 Task: Search for an Airbnb in Buy, Russia, from June 17 to June 21, 2023, for 2 guests, with a price range of ₹7000 to ₹12000, 1 bedroom, 2 beds, 1 bathroom, and self check-in option.
Action: Mouse pressed left at (550, 150)
Screenshot: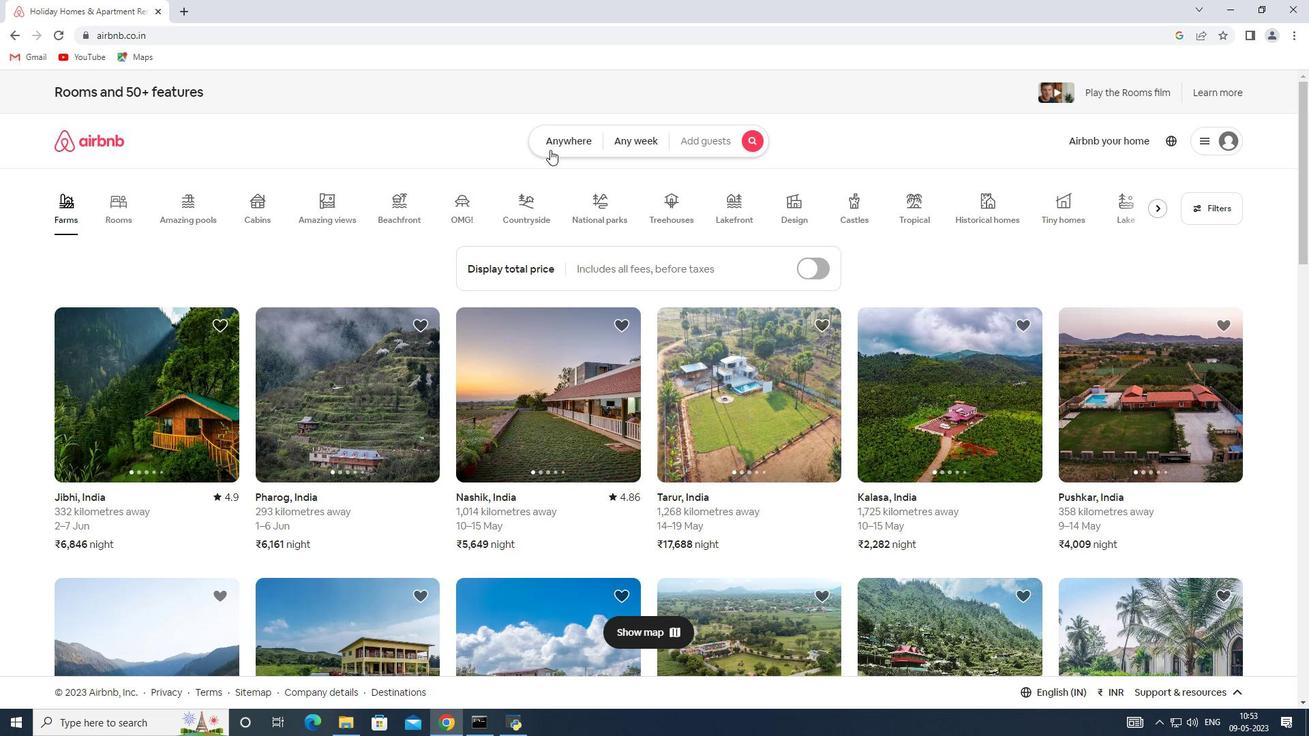 
Action: Mouse moved to (460, 197)
Screenshot: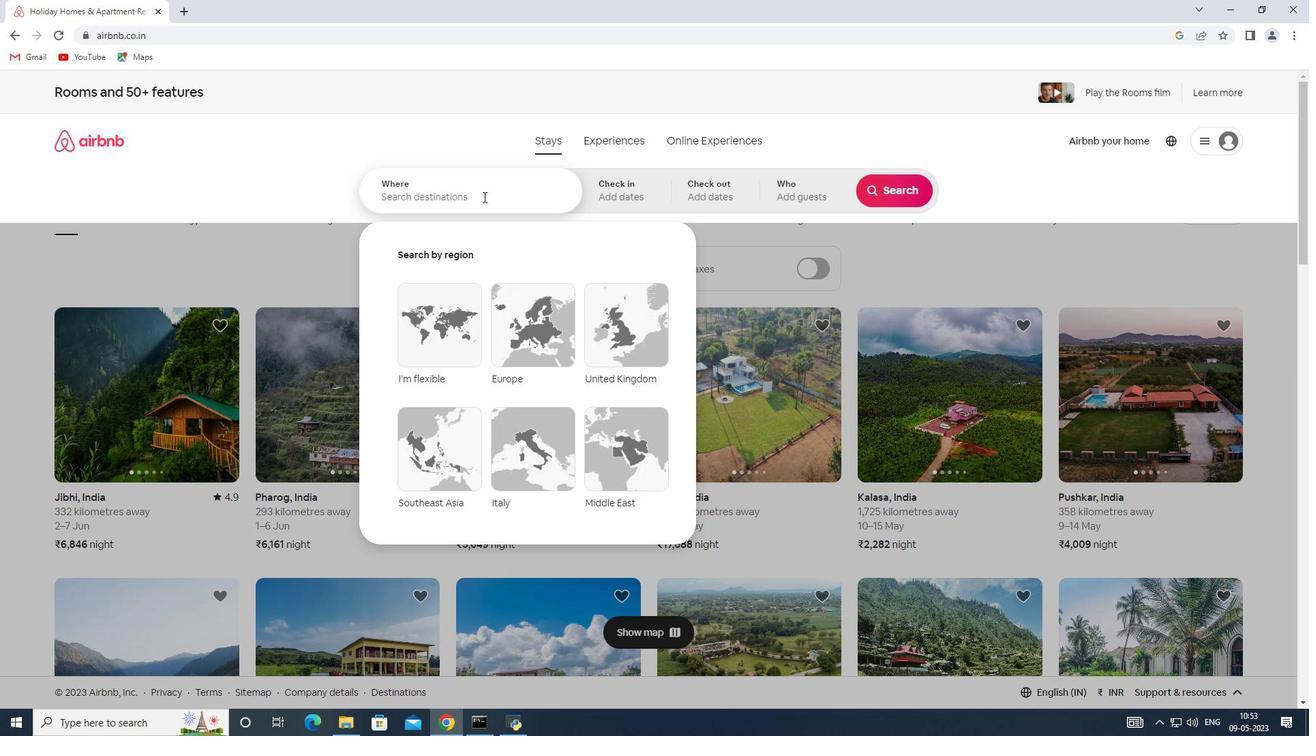 
Action: Mouse pressed left at (460, 197)
Screenshot: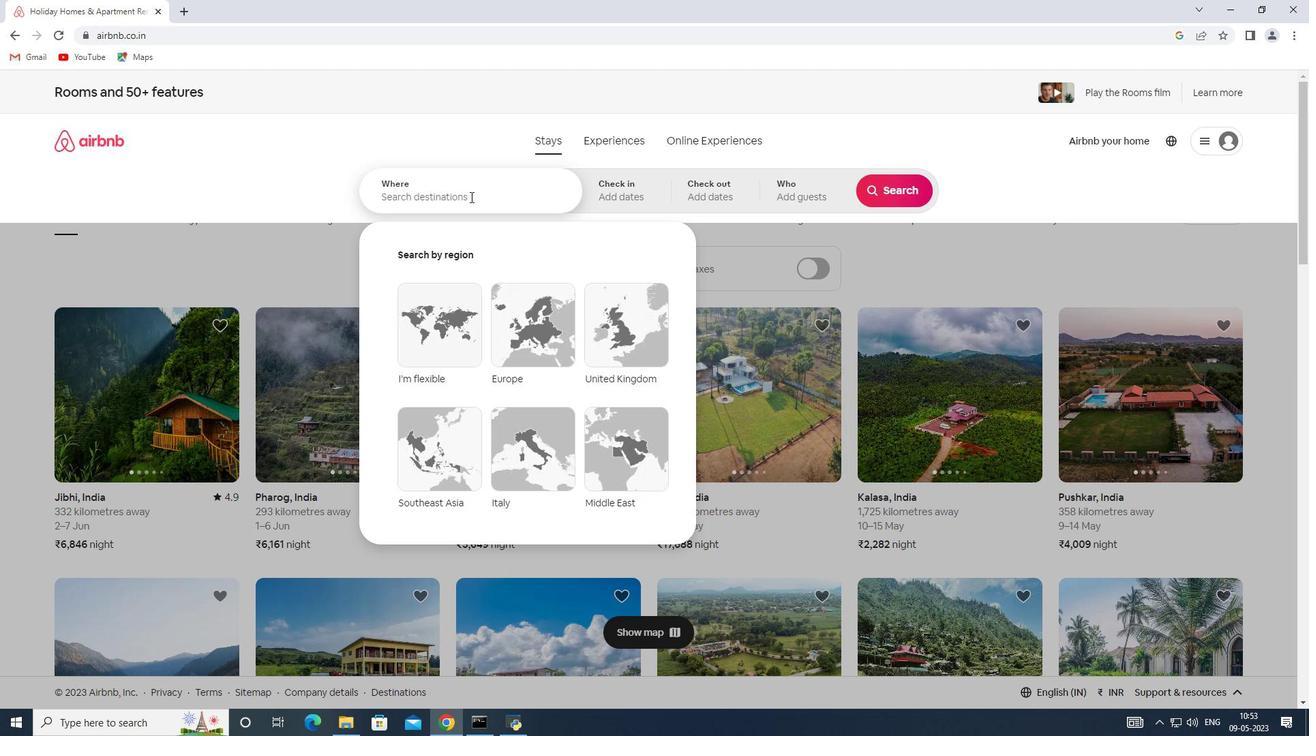 
Action: Key pressed <Key.shift>Buy,<Key.shift>Russia
Screenshot: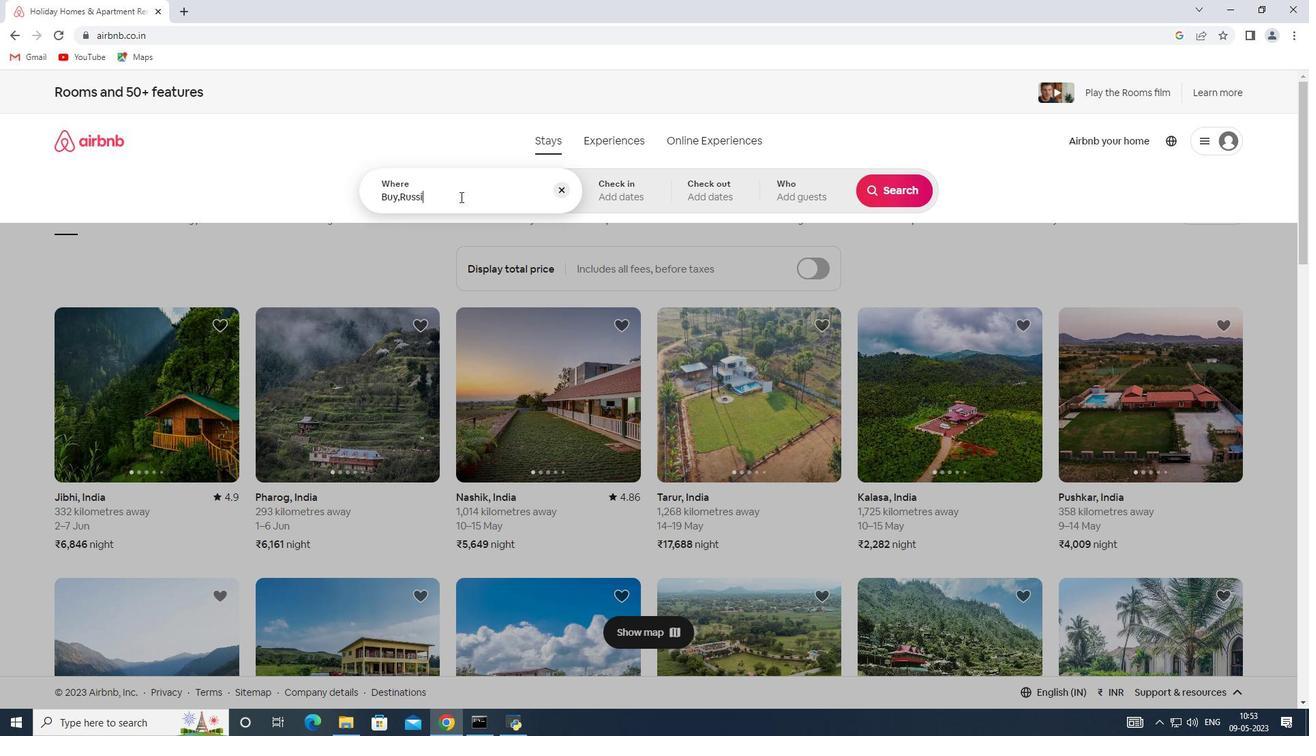 
Action: Mouse moved to (603, 184)
Screenshot: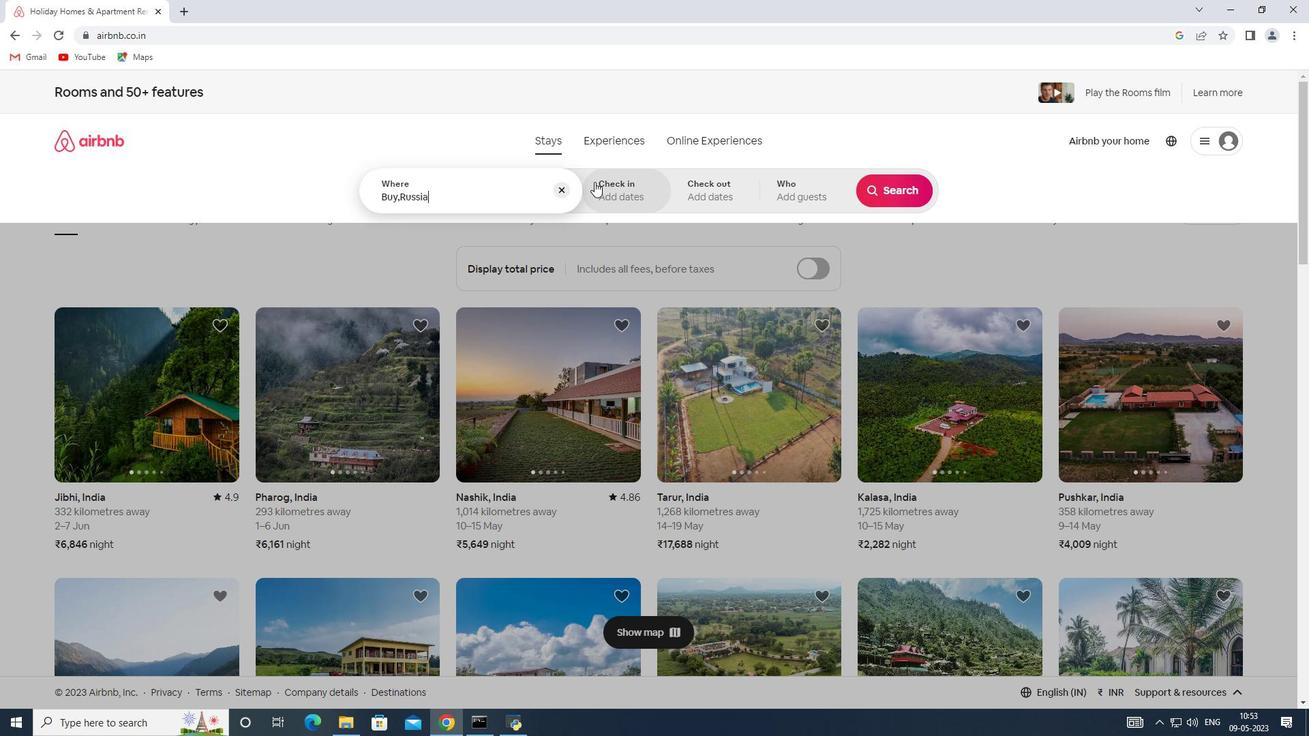 
Action: Mouse pressed left at (603, 184)
Screenshot: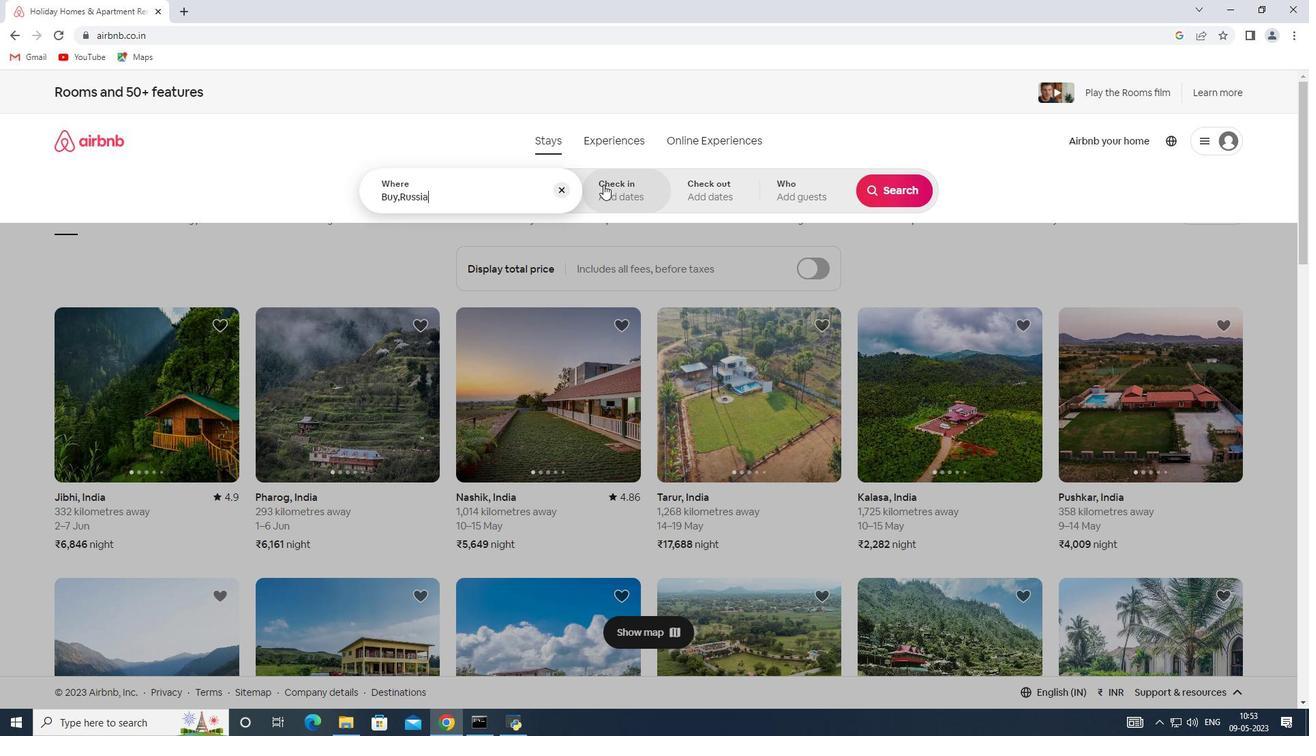 
Action: Mouse moved to (882, 427)
Screenshot: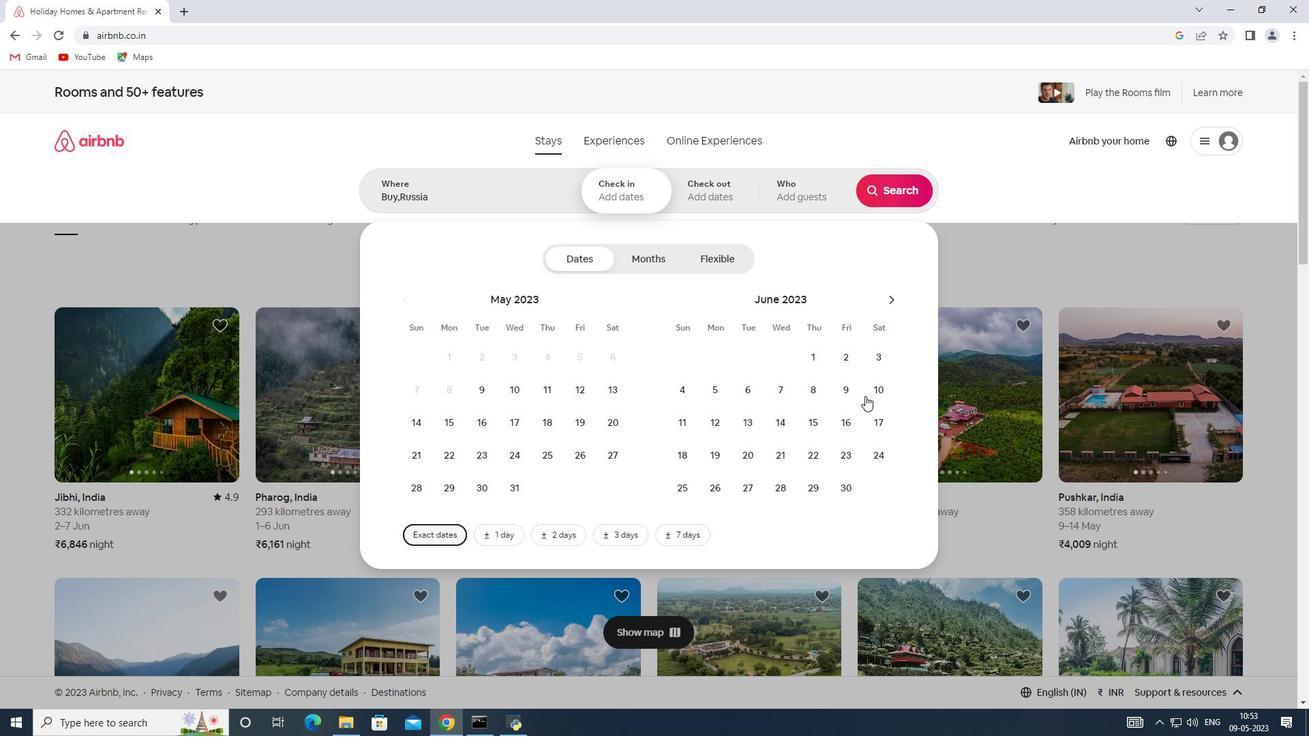 
Action: Mouse pressed left at (882, 427)
Screenshot: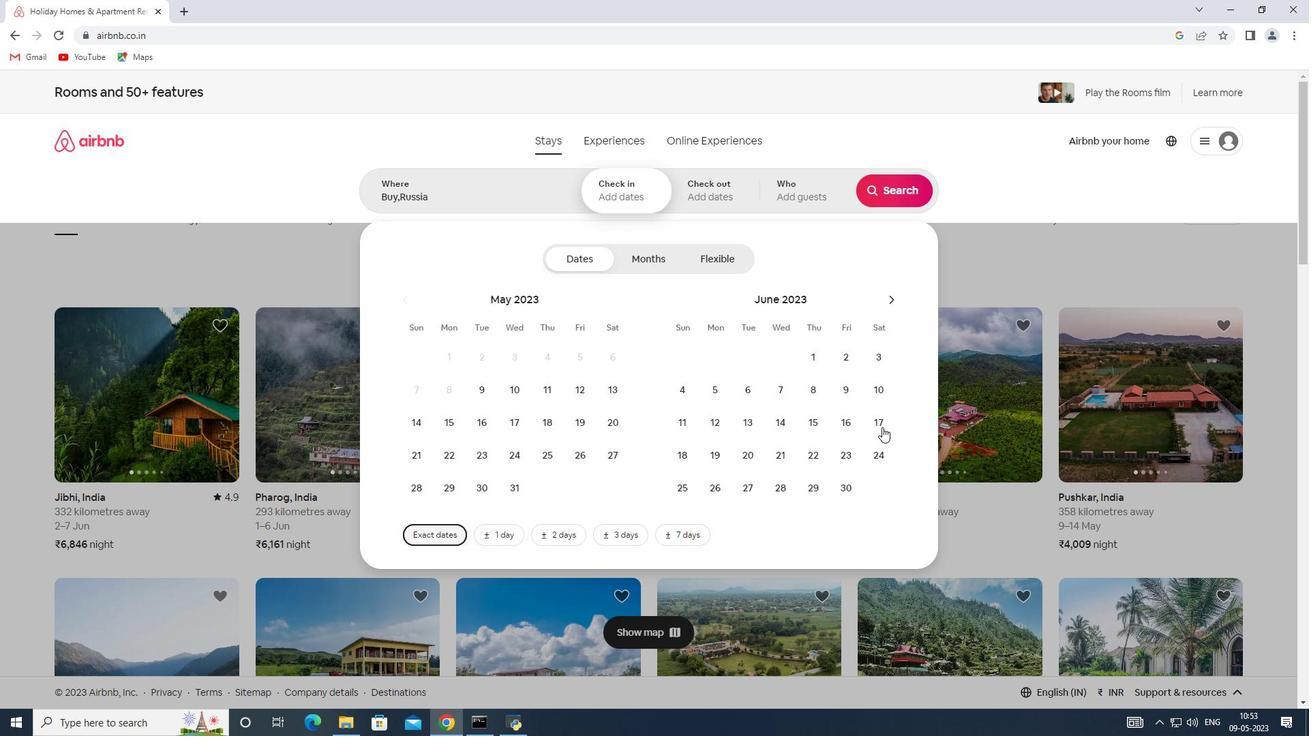 
Action: Mouse moved to (781, 452)
Screenshot: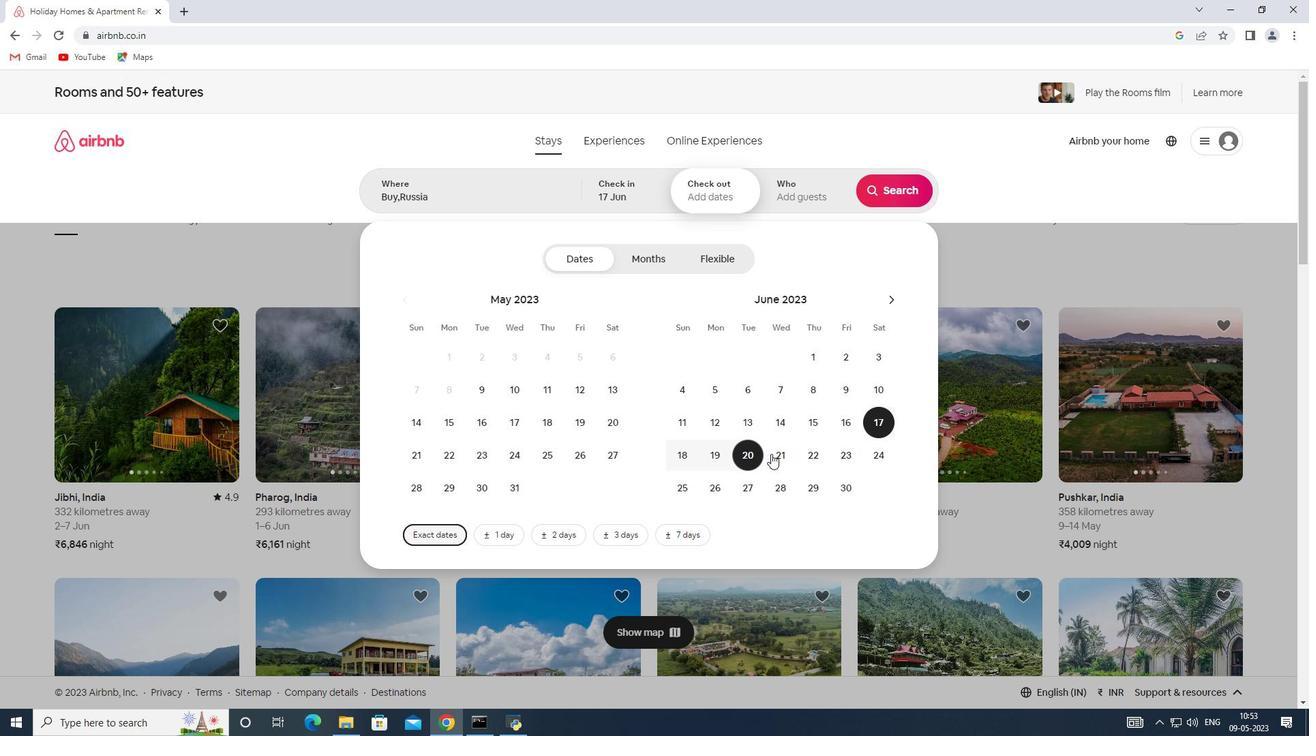 
Action: Mouse pressed left at (781, 452)
Screenshot: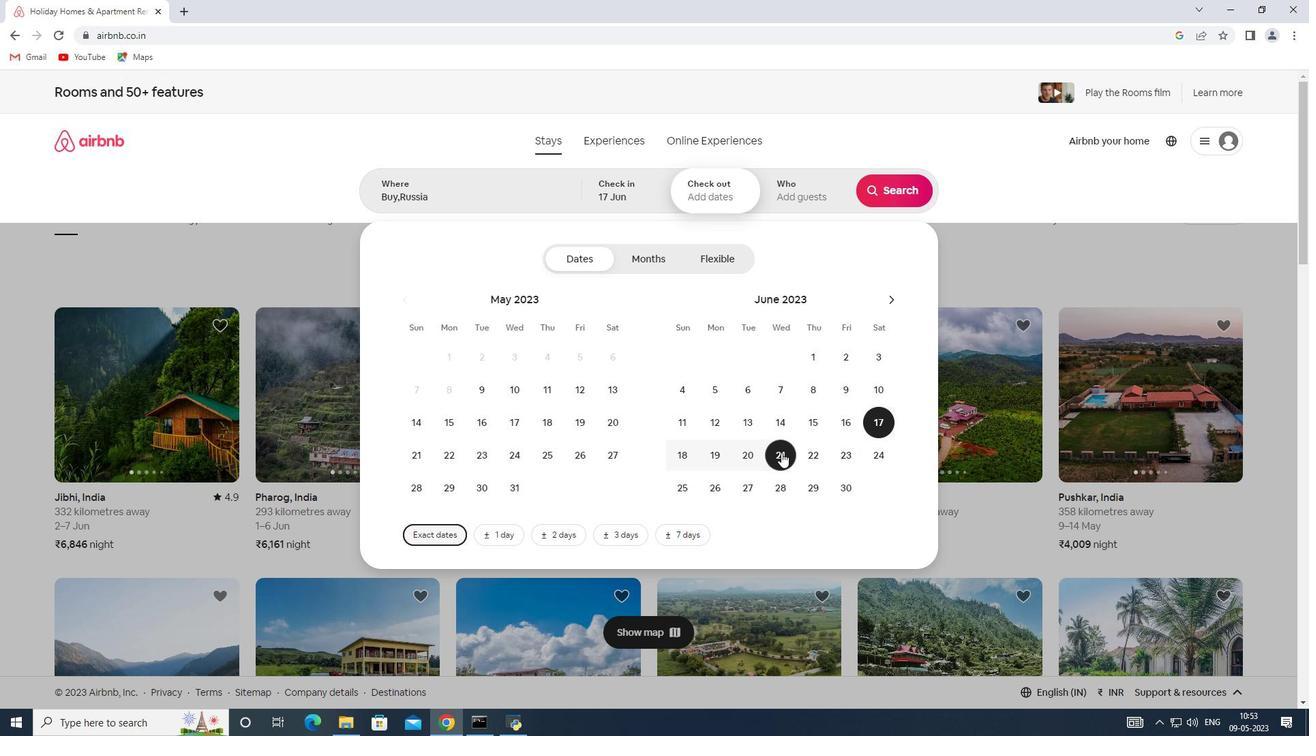 
Action: Mouse moved to (805, 195)
Screenshot: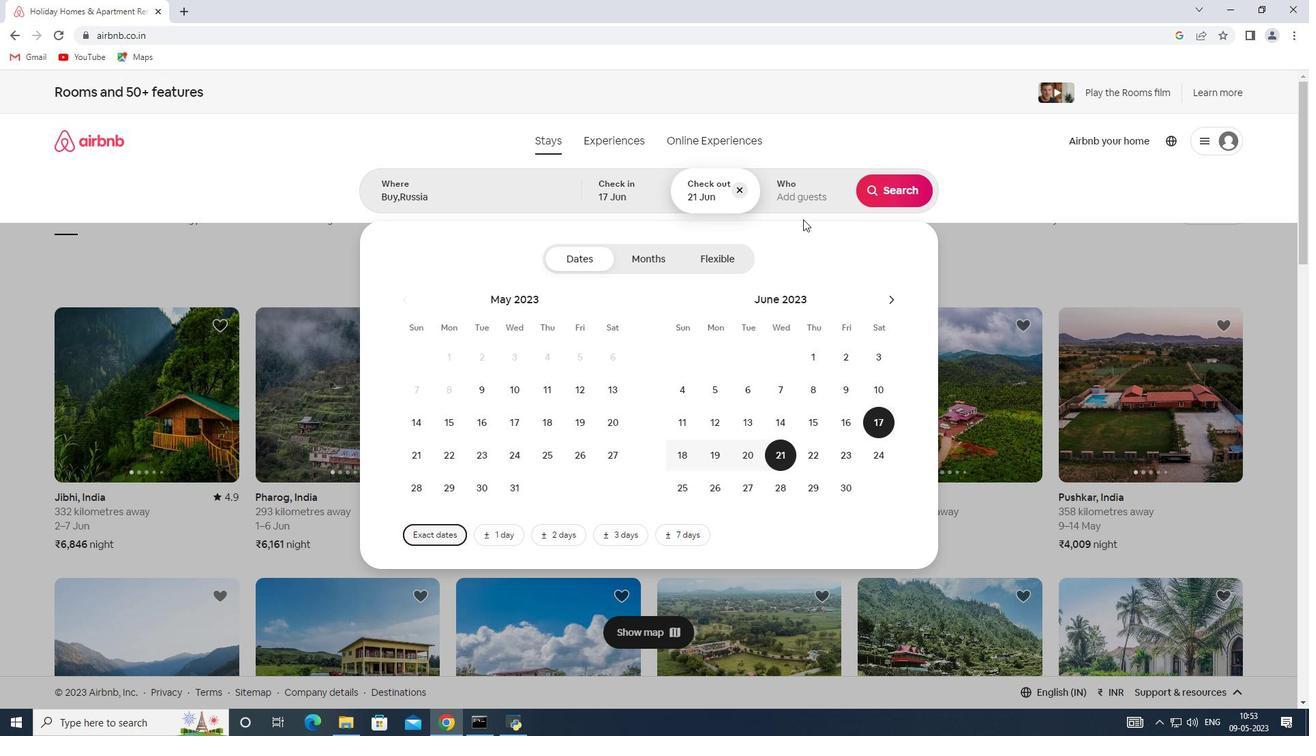 
Action: Mouse pressed left at (805, 195)
Screenshot: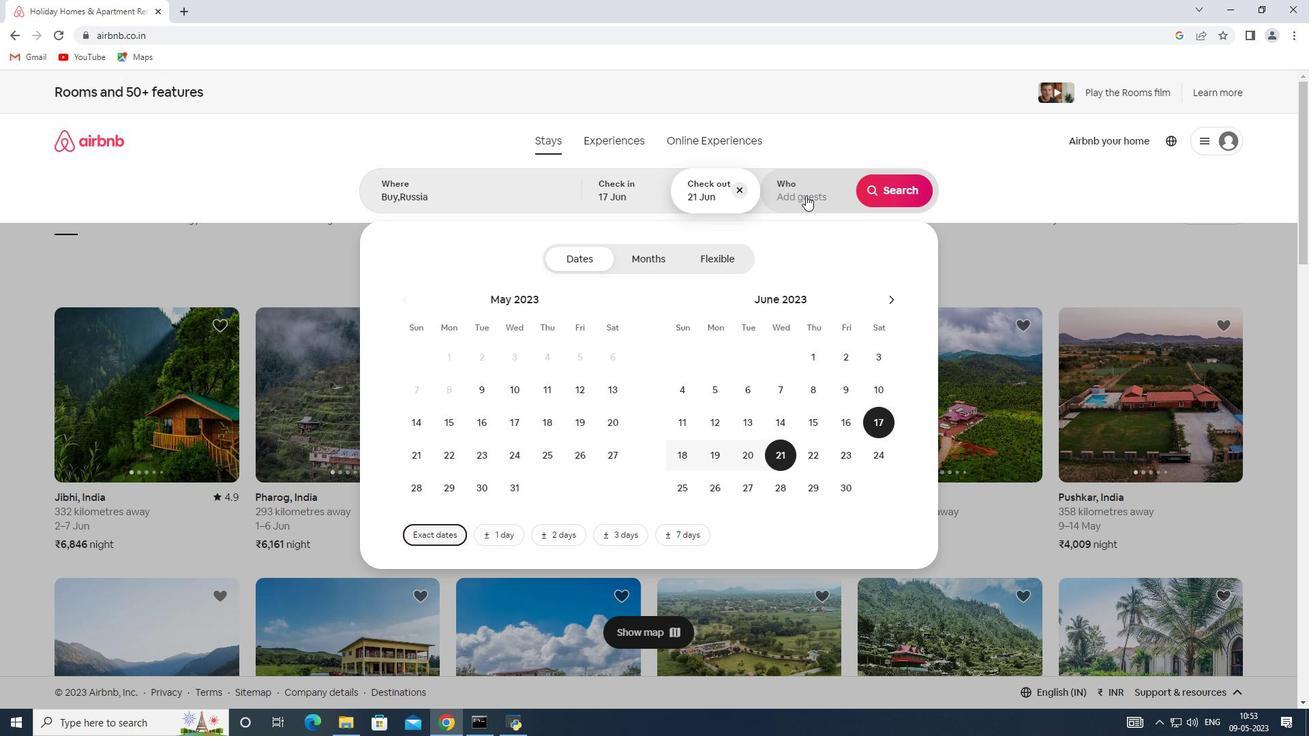 
Action: Mouse moved to (901, 270)
Screenshot: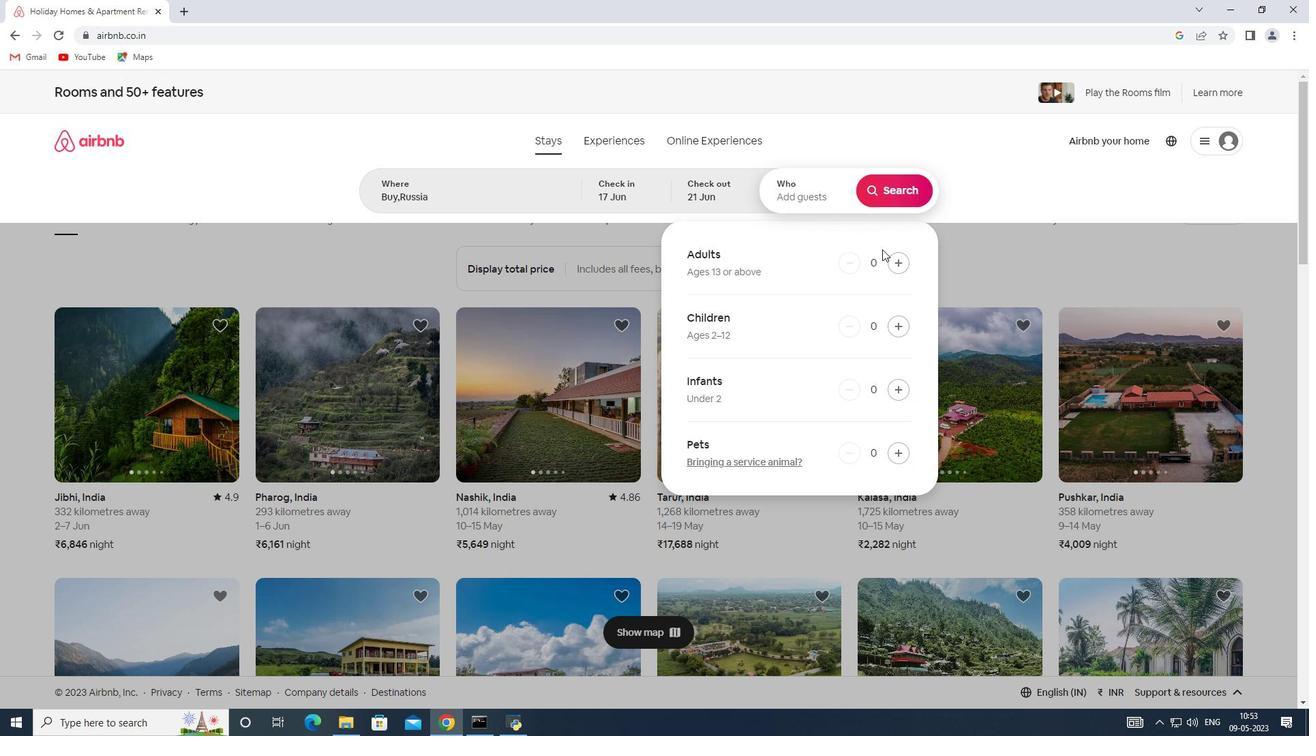 
Action: Mouse pressed left at (901, 270)
Screenshot: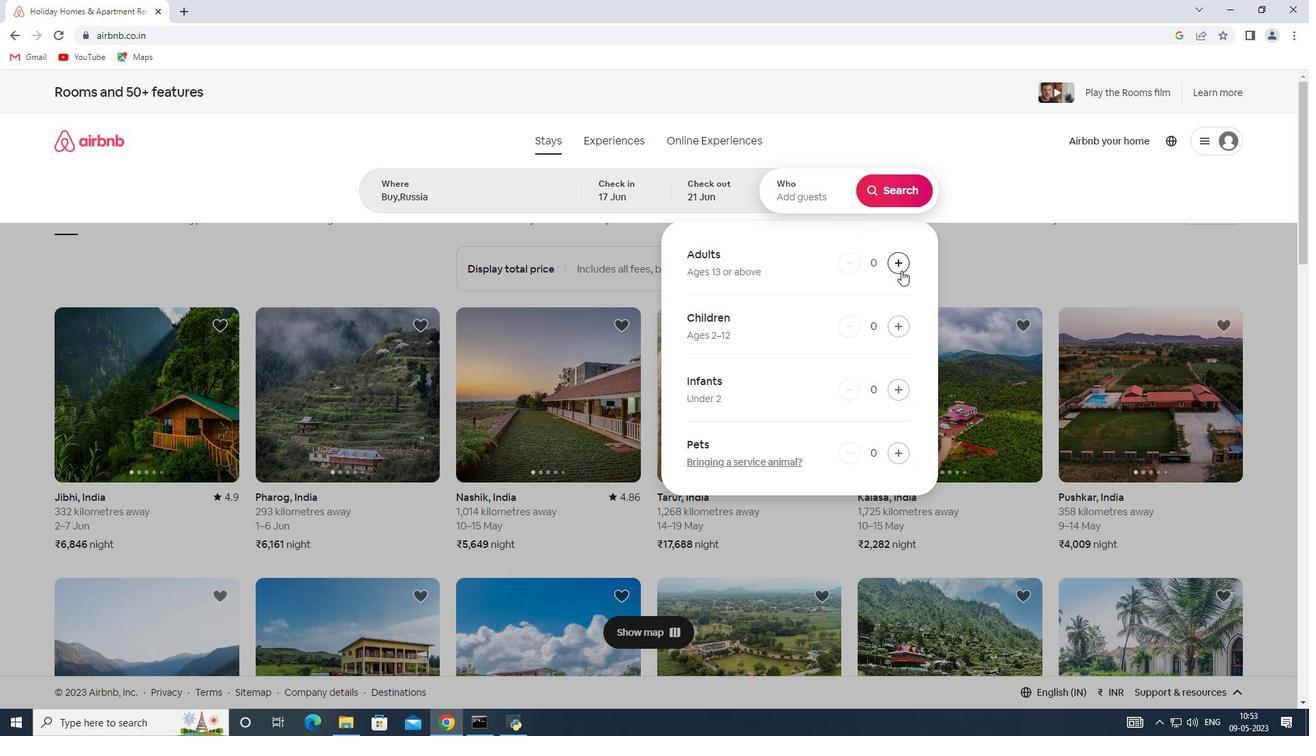 
Action: Mouse pressed left at (901, 270)
Screenshot: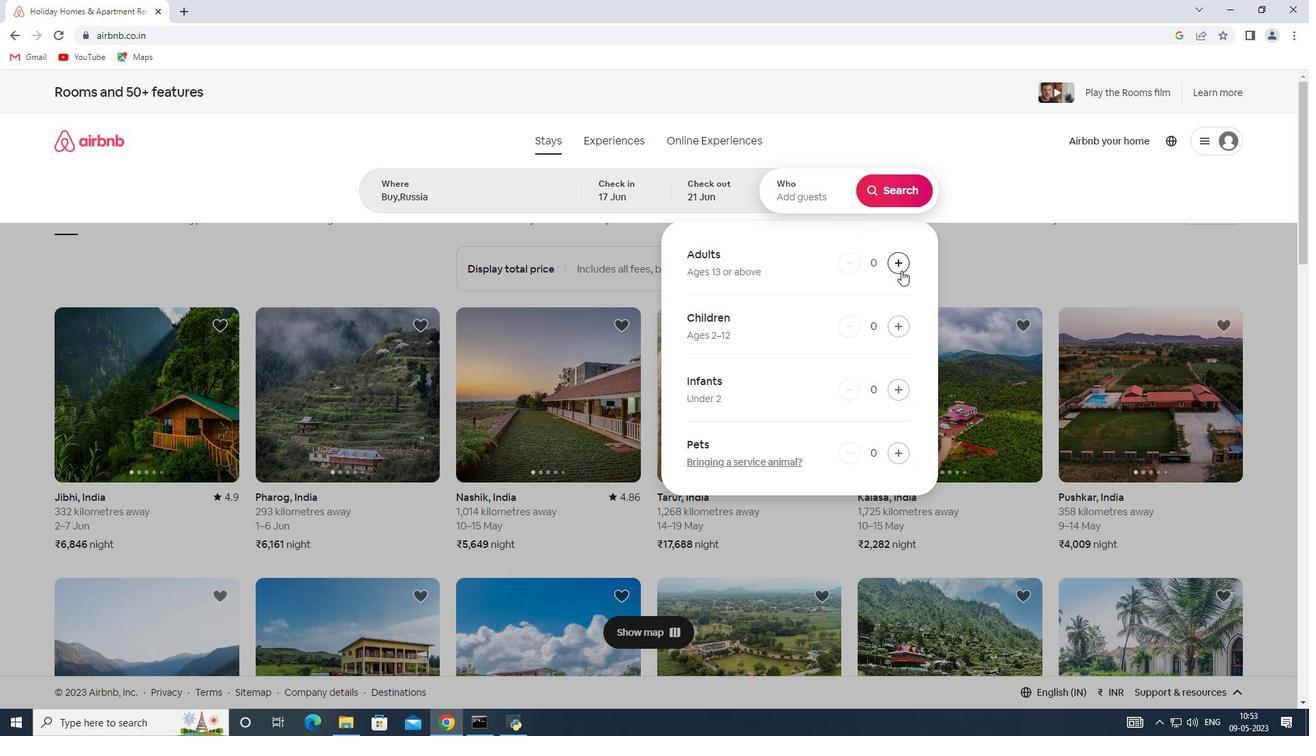 
Action: Mouse moved to (902, 188)
Screenshot: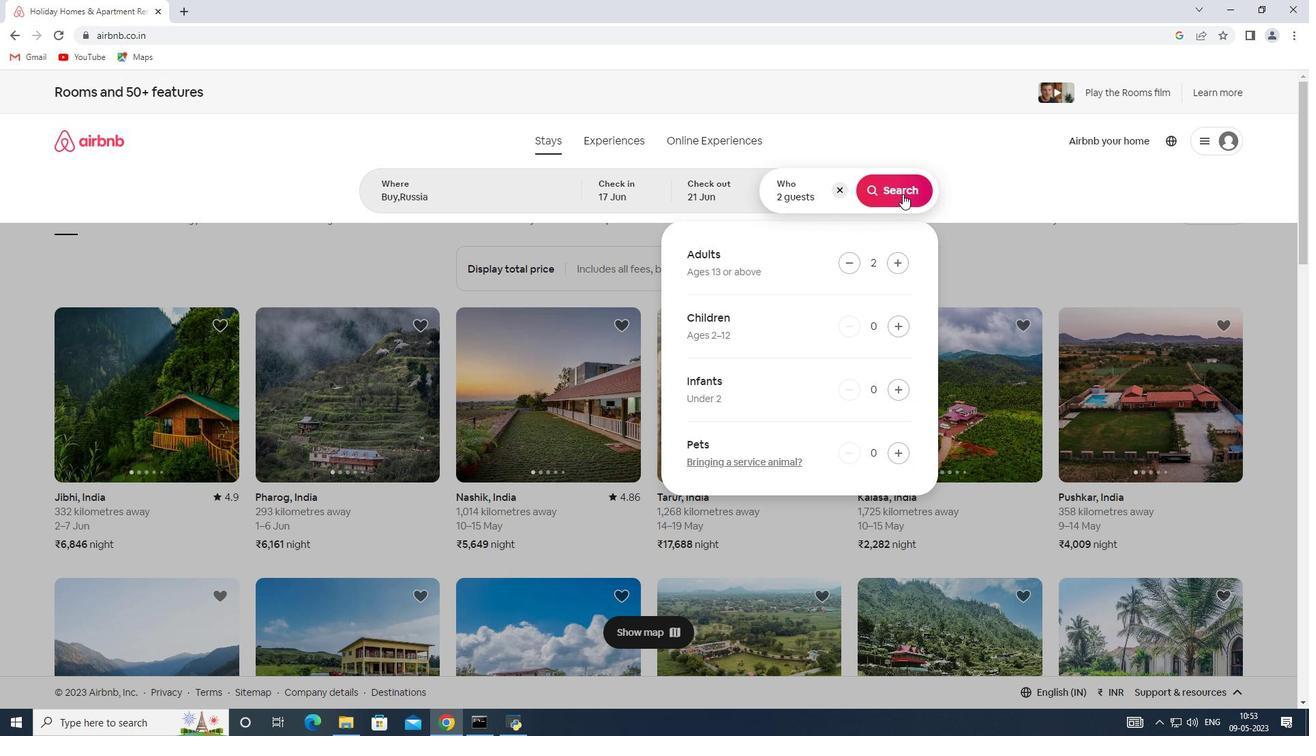 
Action: Mouse pressed left at (902, 188)
Screenshot: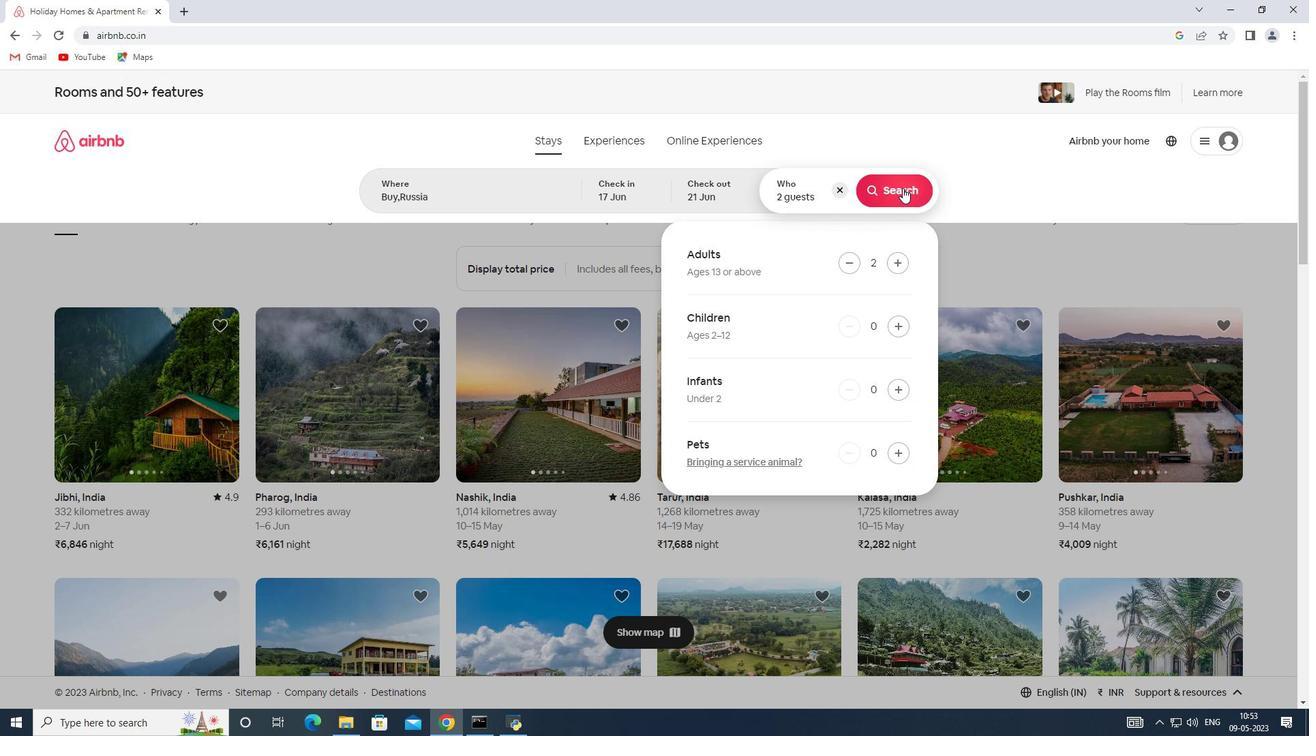 
Action: Mouse moved to (1251, 145)
Screenshot: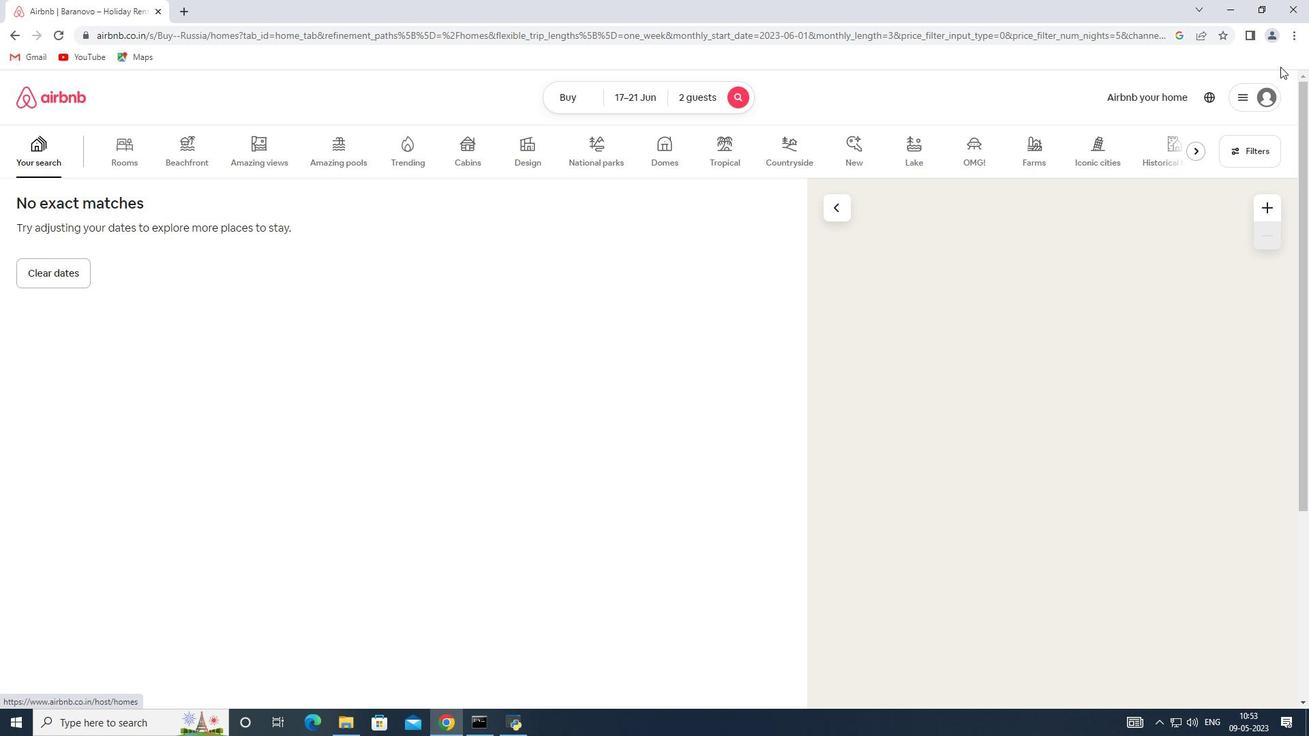 
Action: Mouse pressed left at (1251, 145)
Screenshot: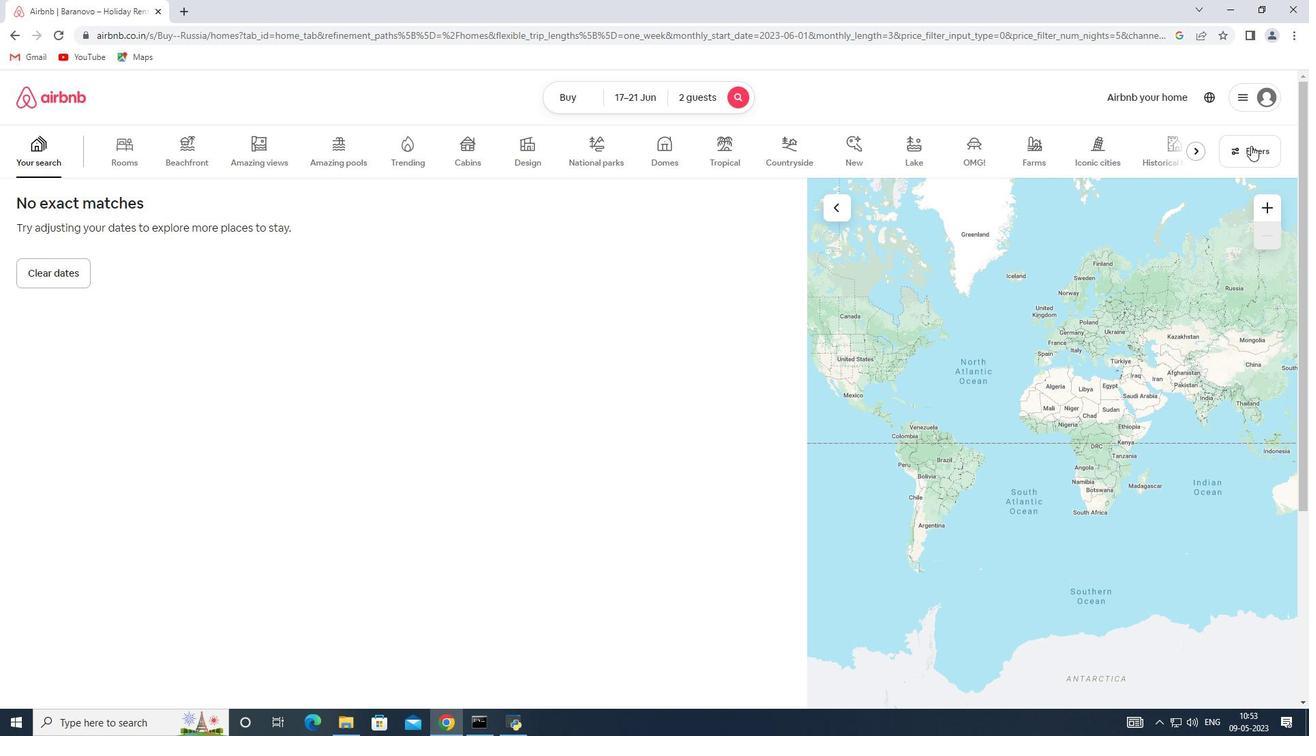 
Action: Mouse moved to (467, 485)
Screenshot: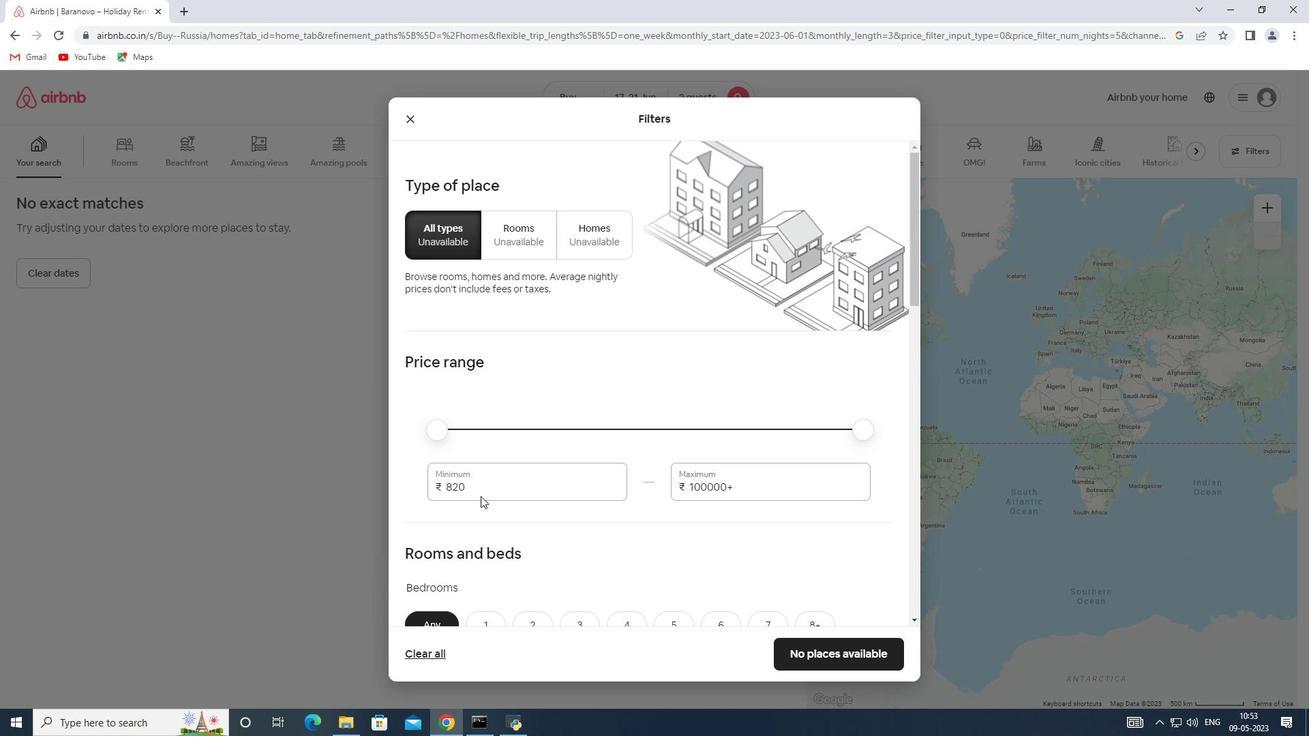 
Action: Mouse pressed left at (467, 485)
Screenshot: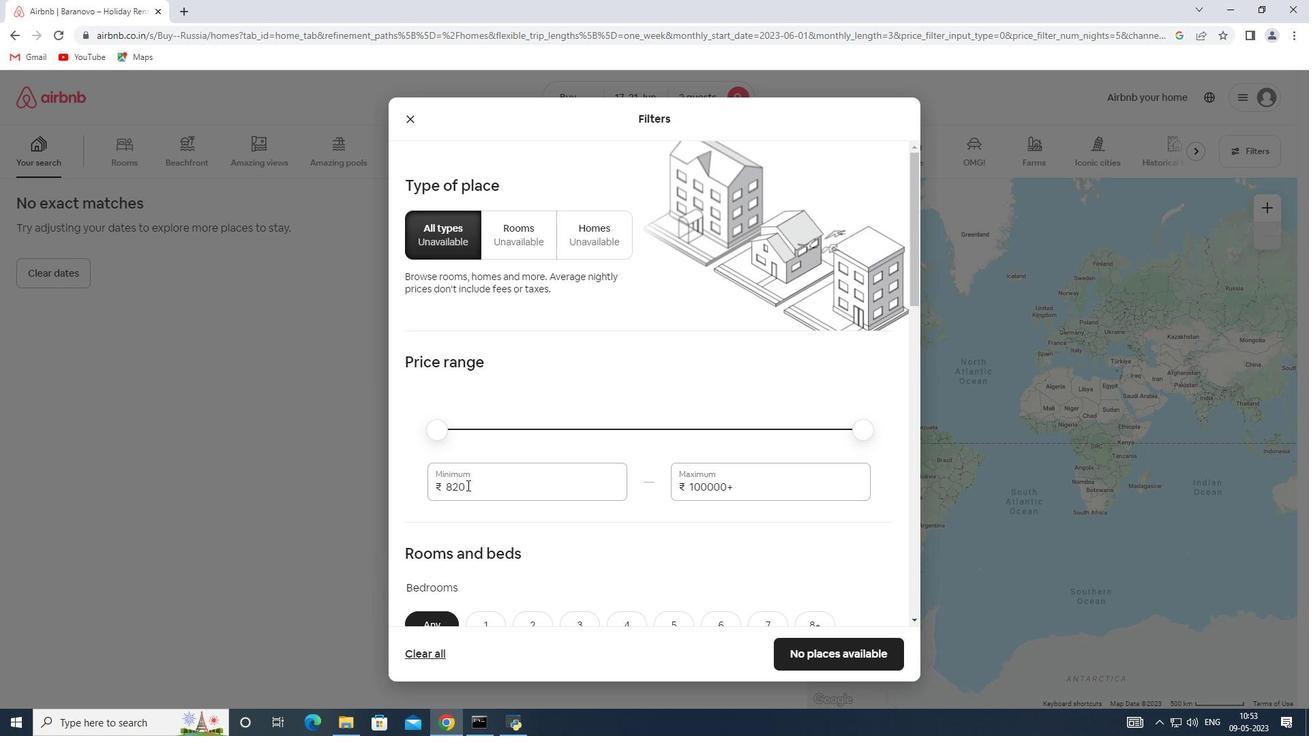 
Action: Mouse moved to (424, 485)
Screenshot: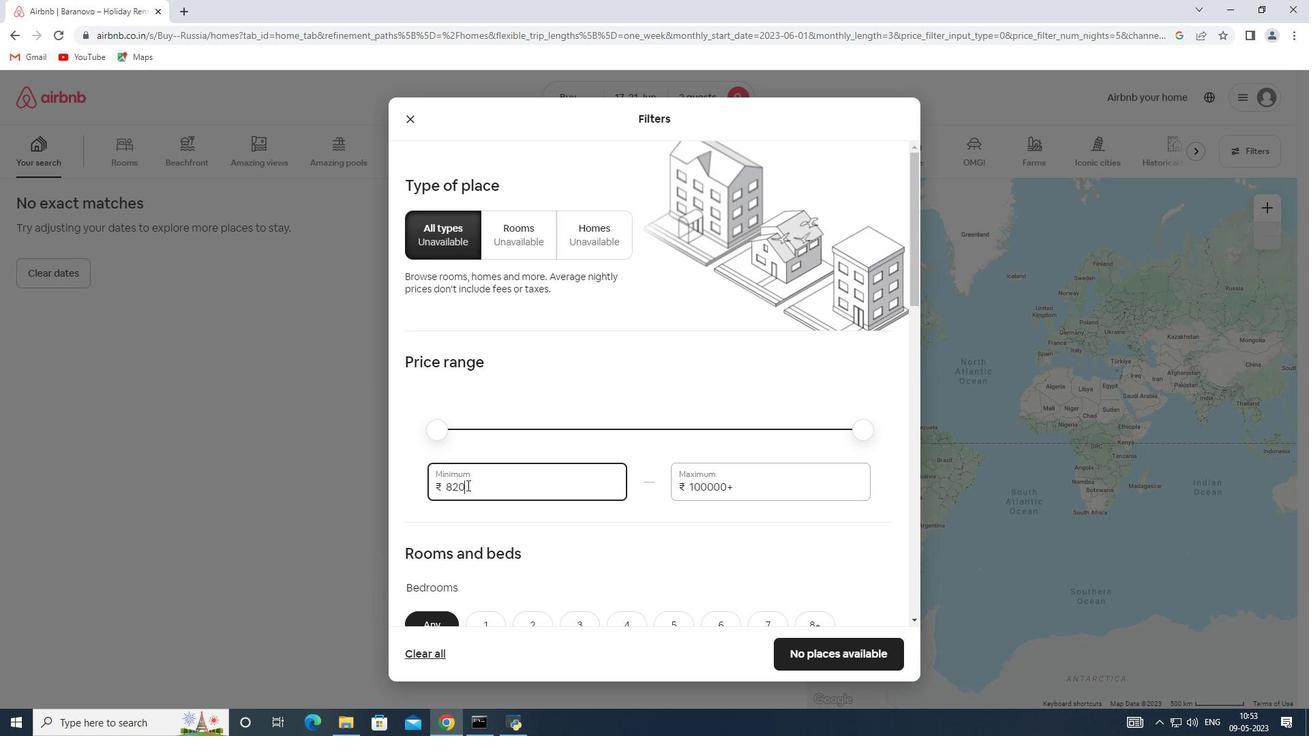 
Action: Key pressed 7000
Screenshot: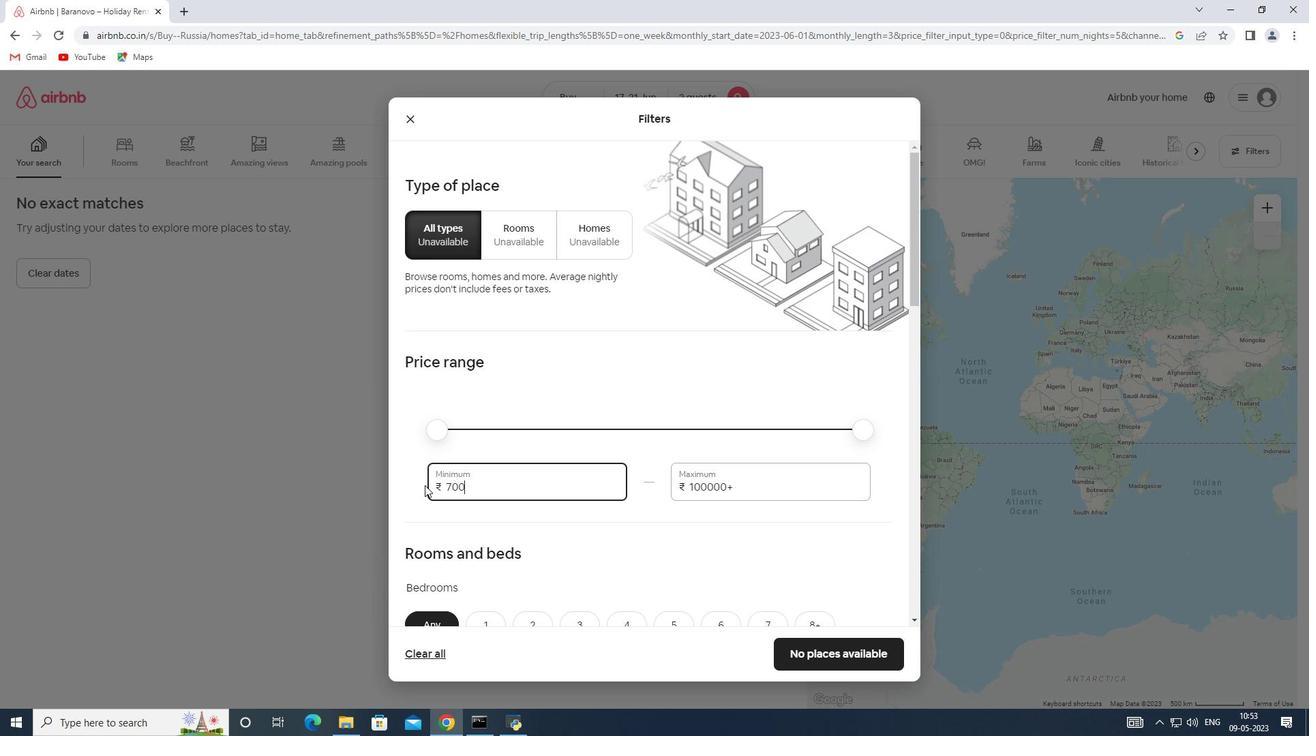 
Action: Mouse moved to (735, 486)
Screenshot: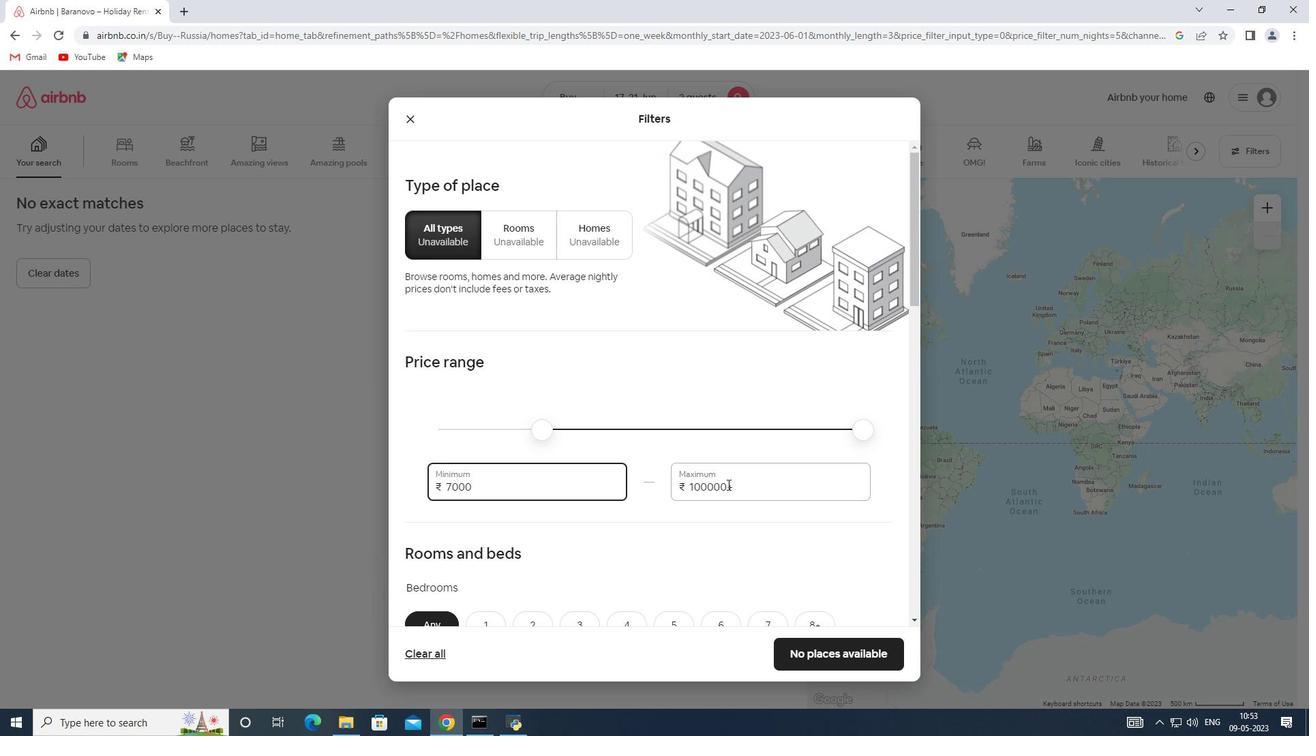 
Action: Mouse pressed left at (735, 486)
Screenshot: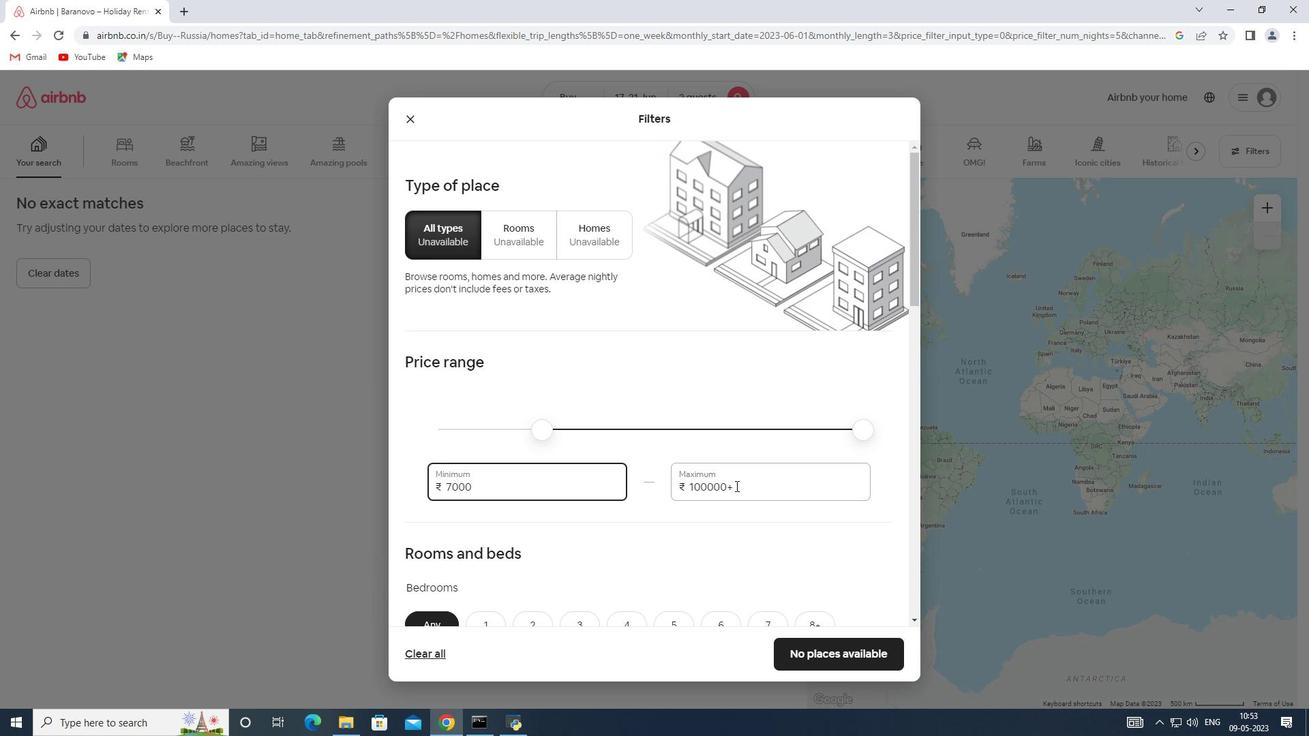 
Action: Mouse moved to (673, 495)
Screenshot: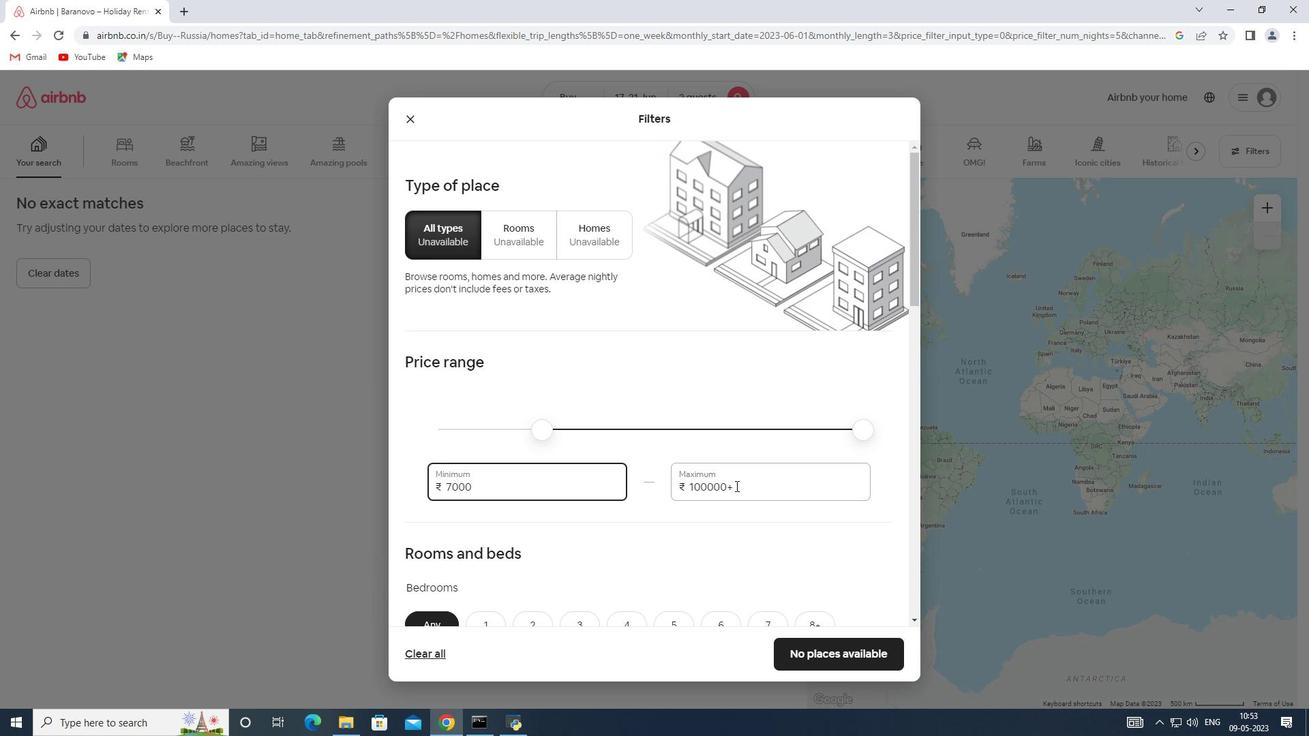
Action: Key pressed 12000
Screenshot: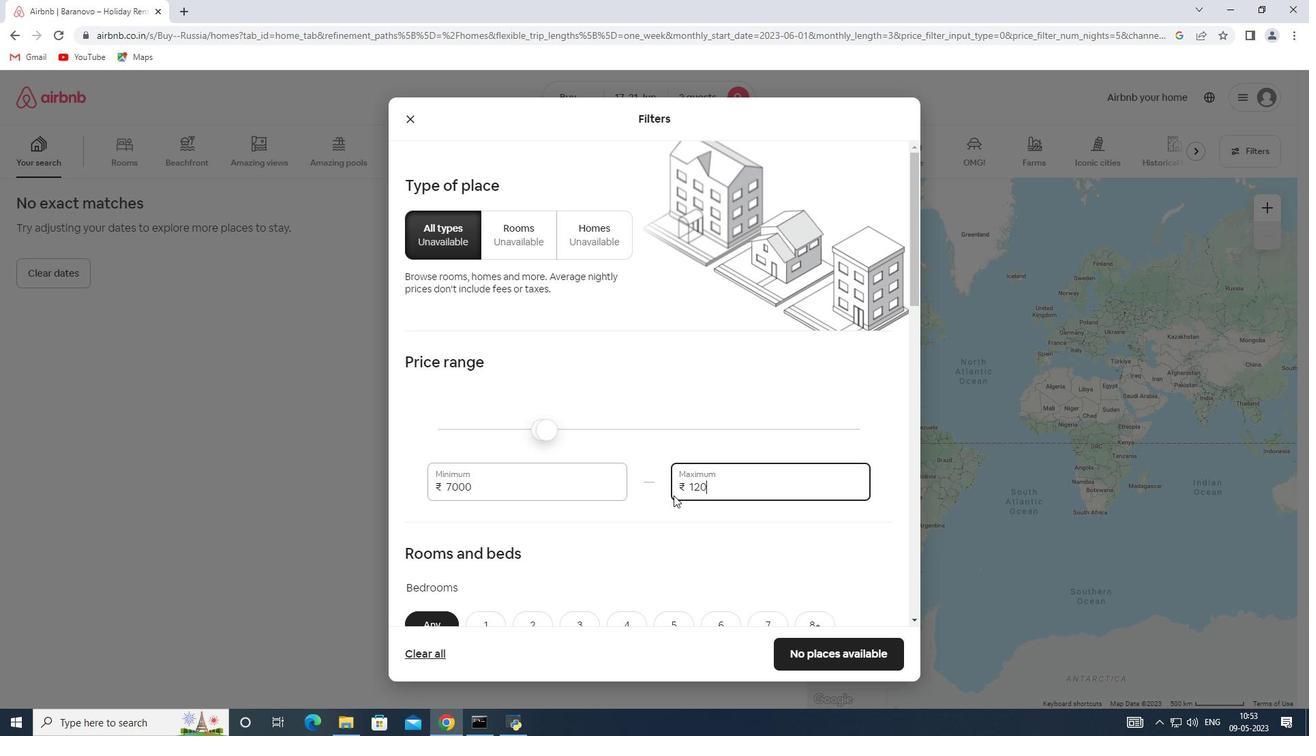 
Action: Mouse scrolled (673, 495) with delta (0, 0)
Screenshot: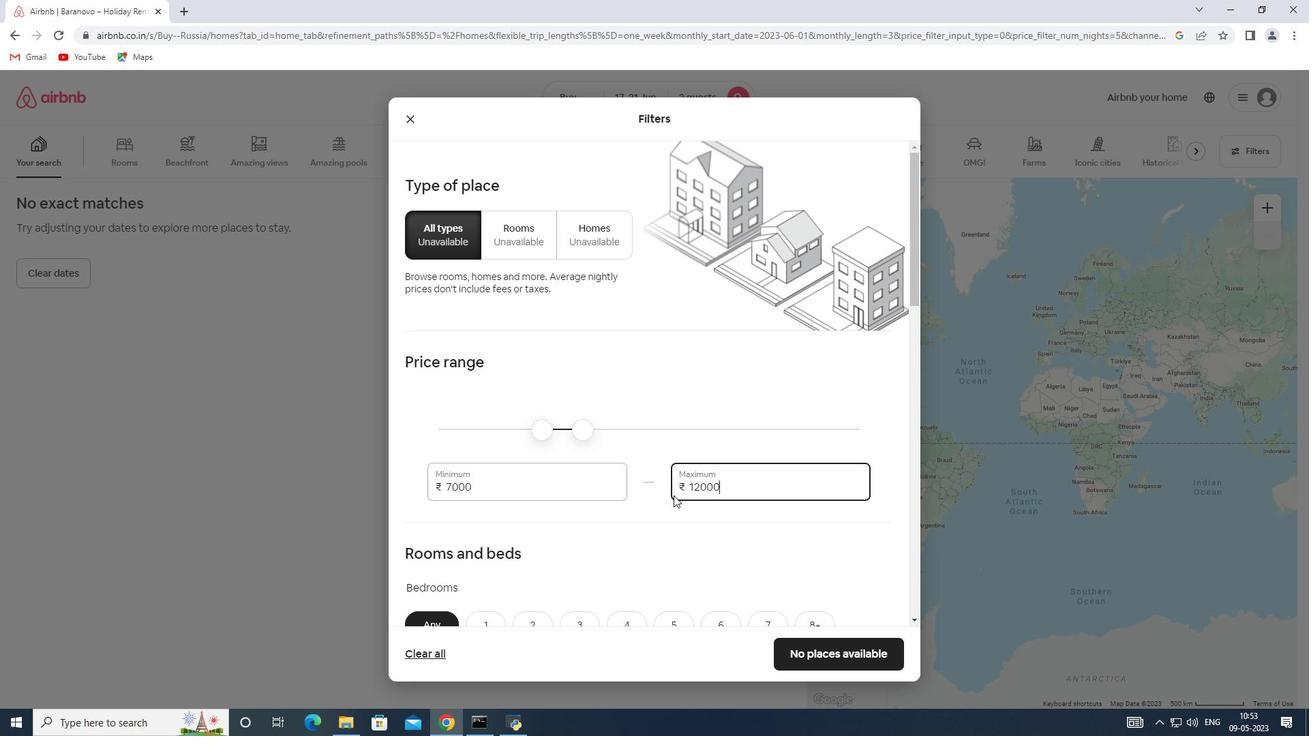 
Action: Mouse scrolled (673, 495) with delta (0, 0)
Screenshot: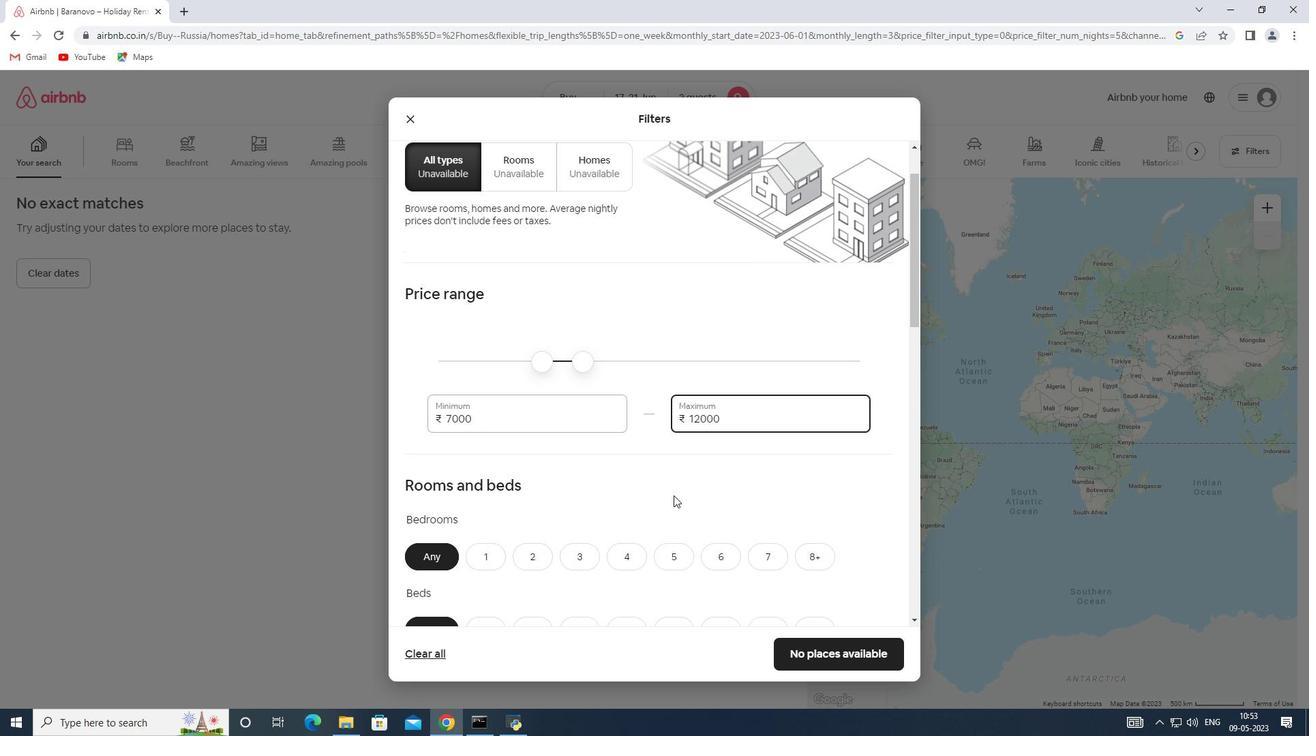 
Action: Mouse moved to (621, 497)
Screenshot: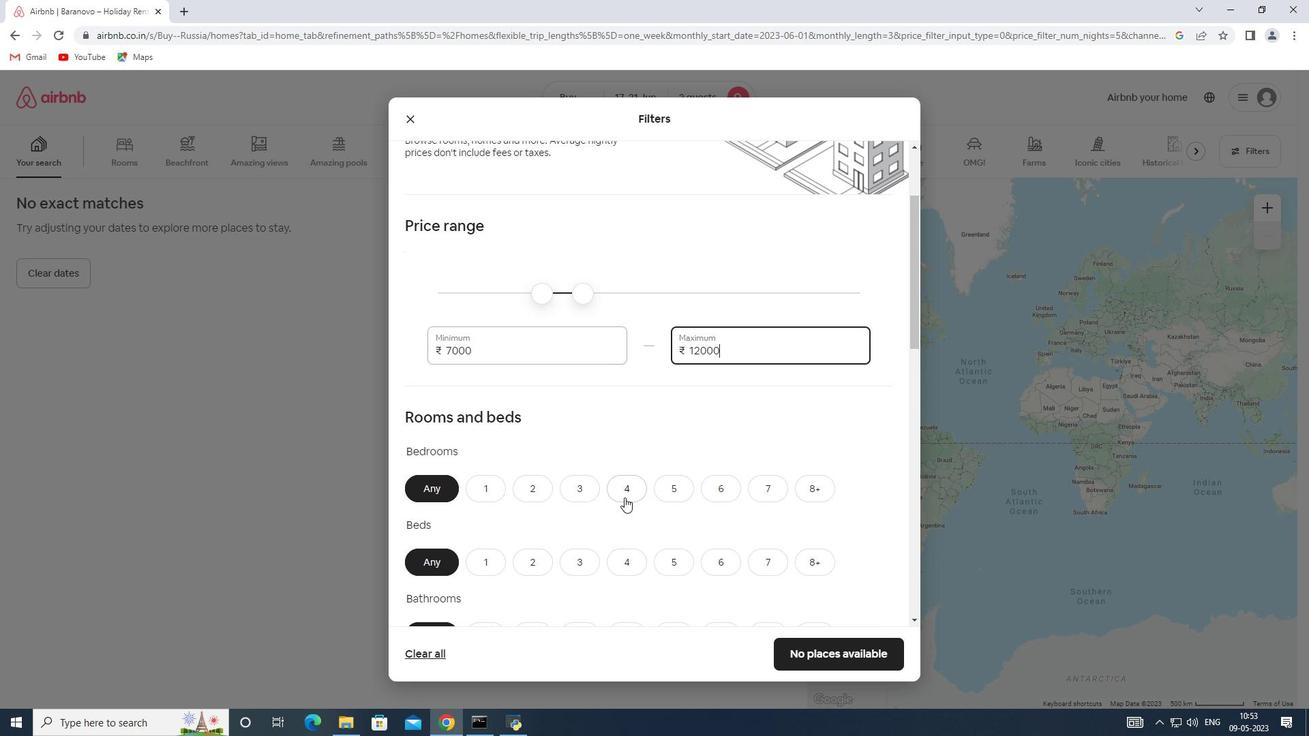 
Action: Mouse scrolled (621, 496) with delta (0, 0)
Screenshot: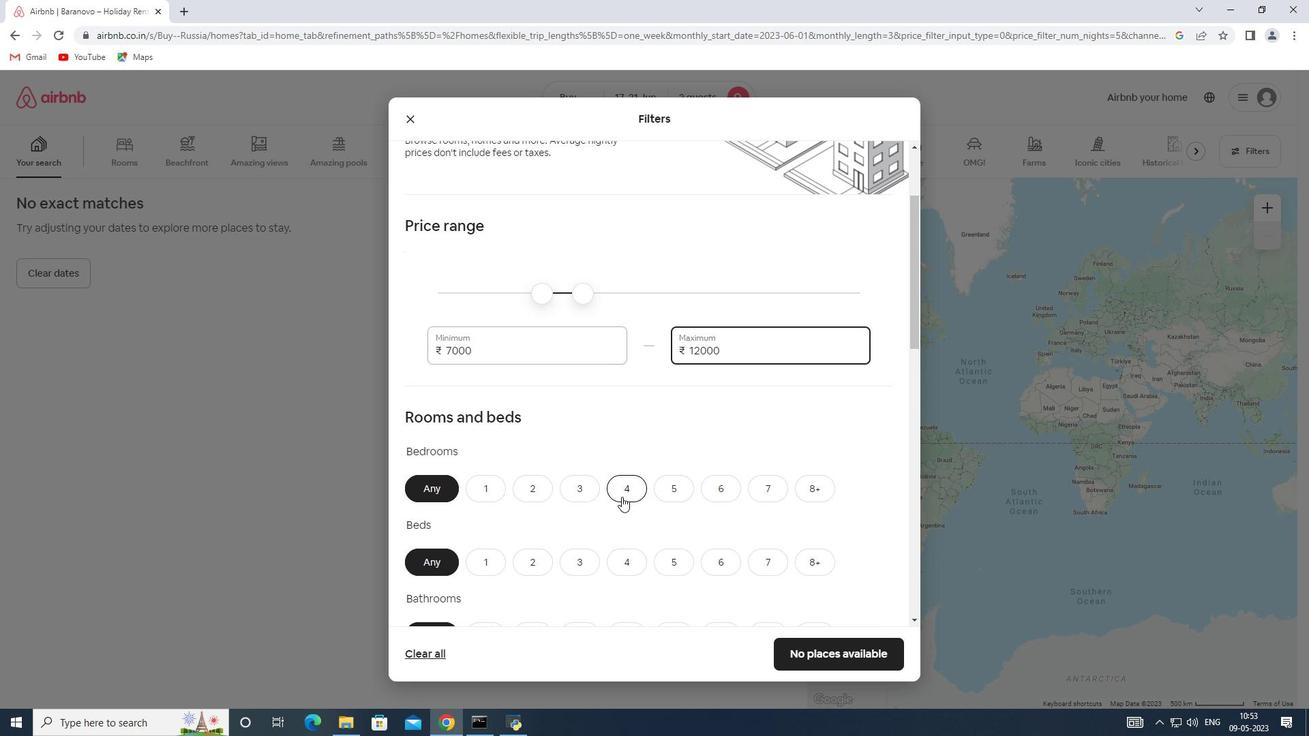 
Action: Mouse scrolled (621, 496) with delta (0, 0)
Screenshot: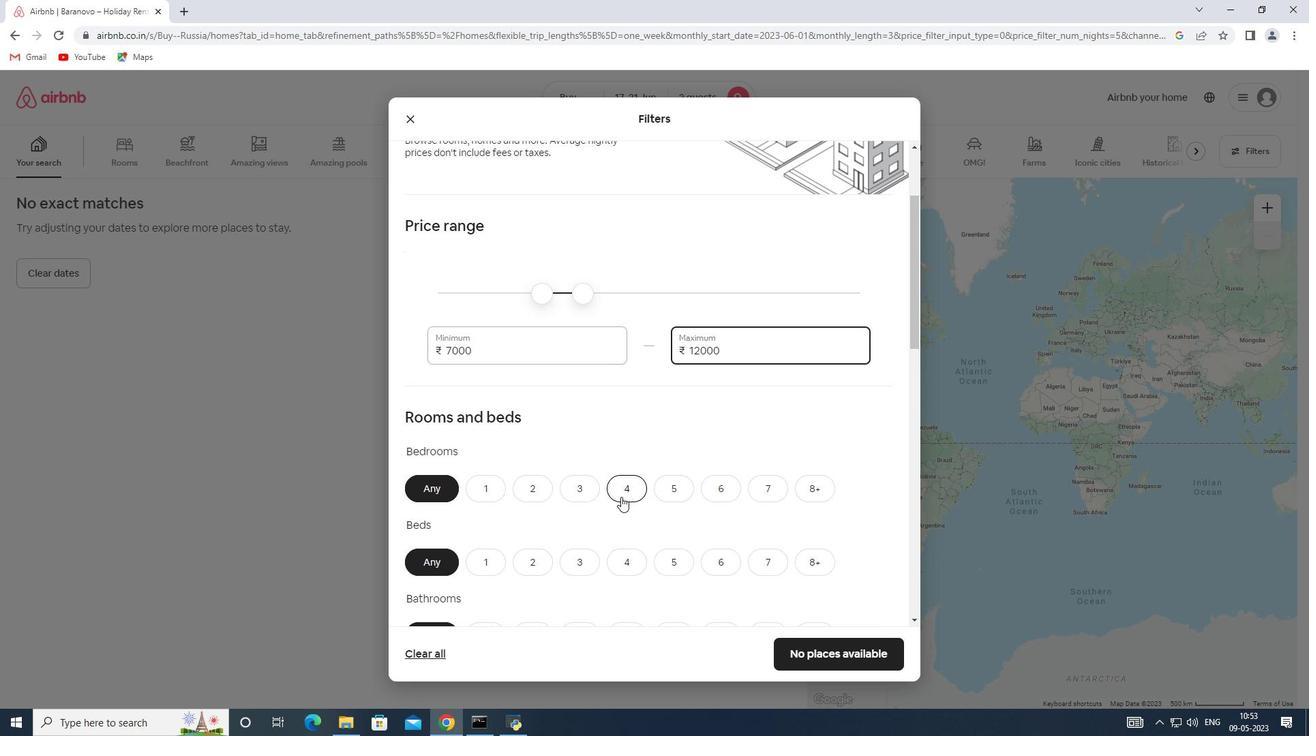 
Action: Mouse scrolled (621, 496) with delta (0, 0)
Screenshot: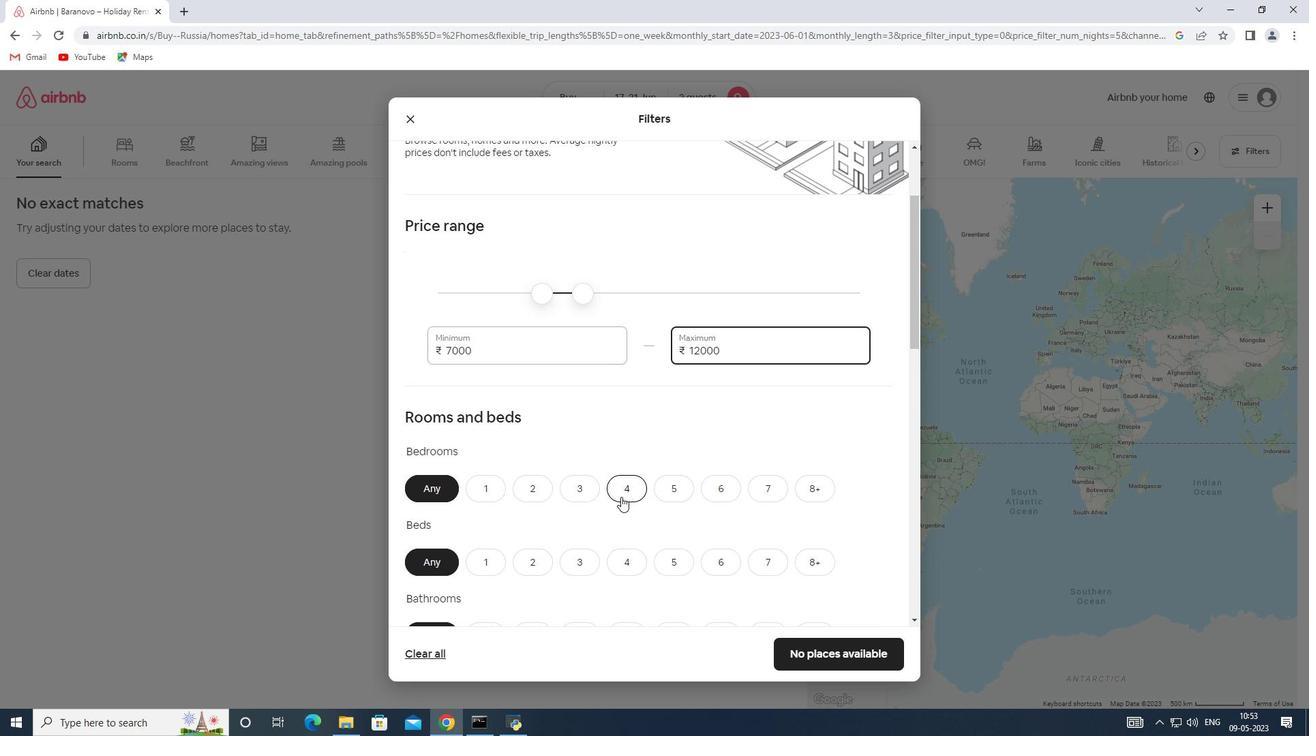 
Action: Mouse moved to (488, 287)
Screenshot: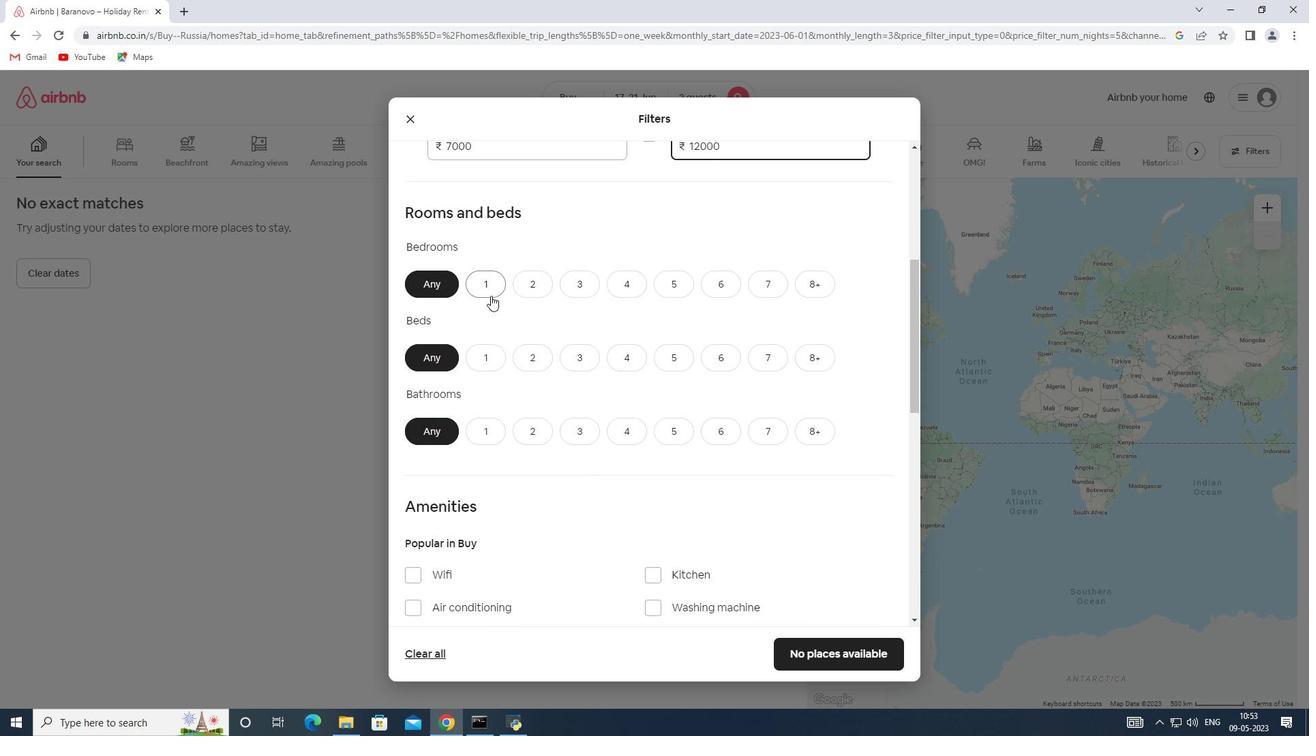 
Action: Mouse pressed left at (488, 287)
Screenshot: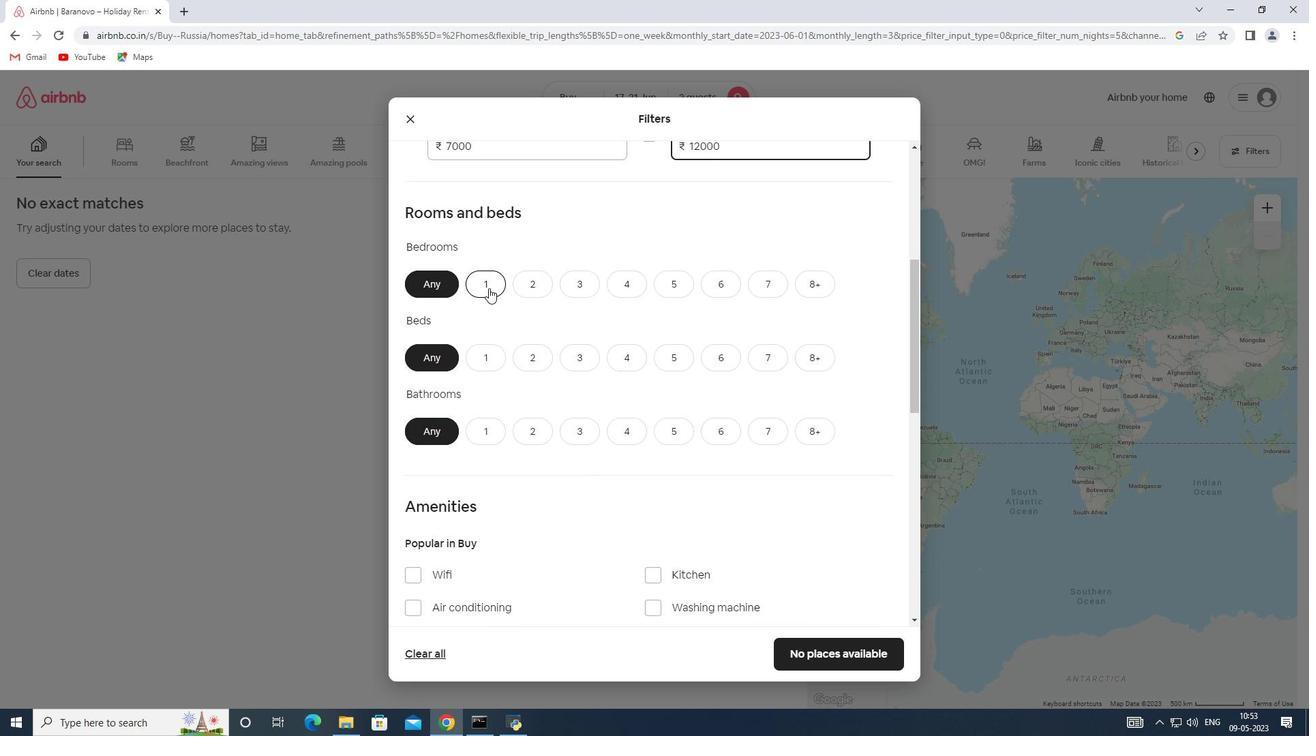
Action: Mouse moved to (537, 362)
Screenshot: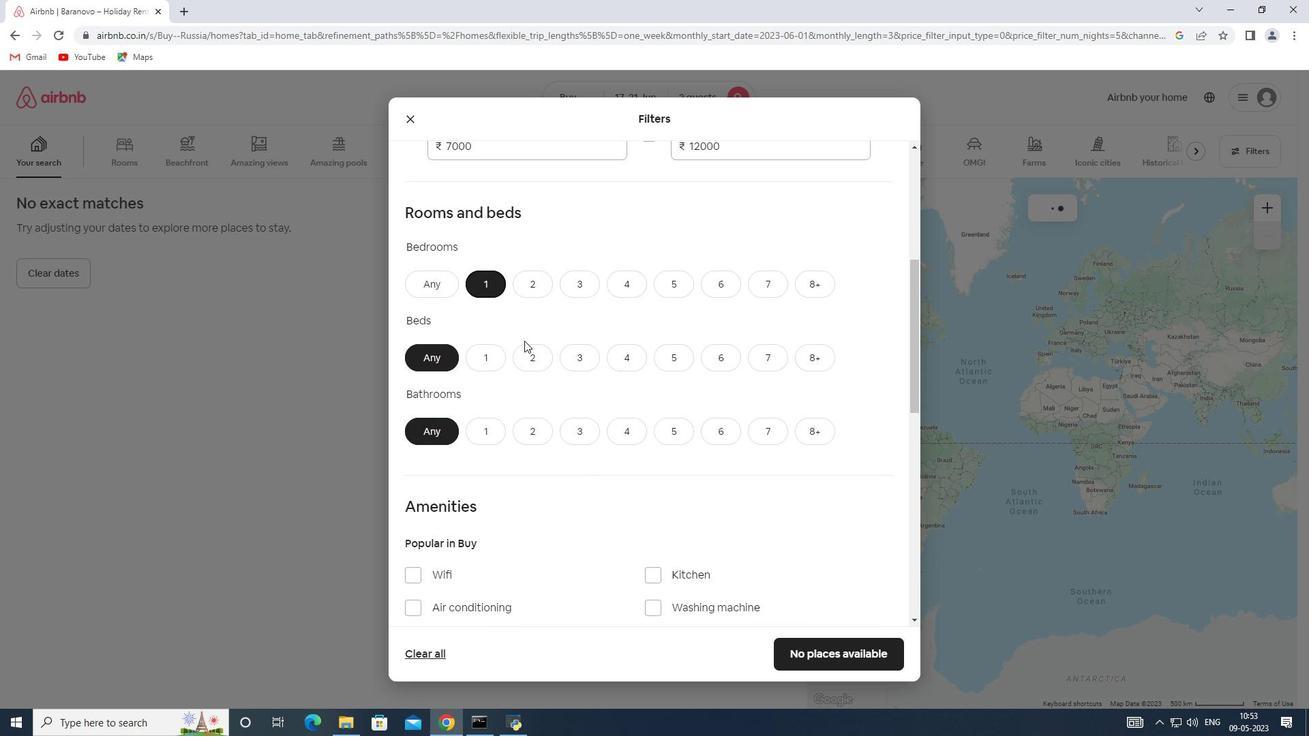 
Action: Mouse pressed left at (537, 362)
Screenshot: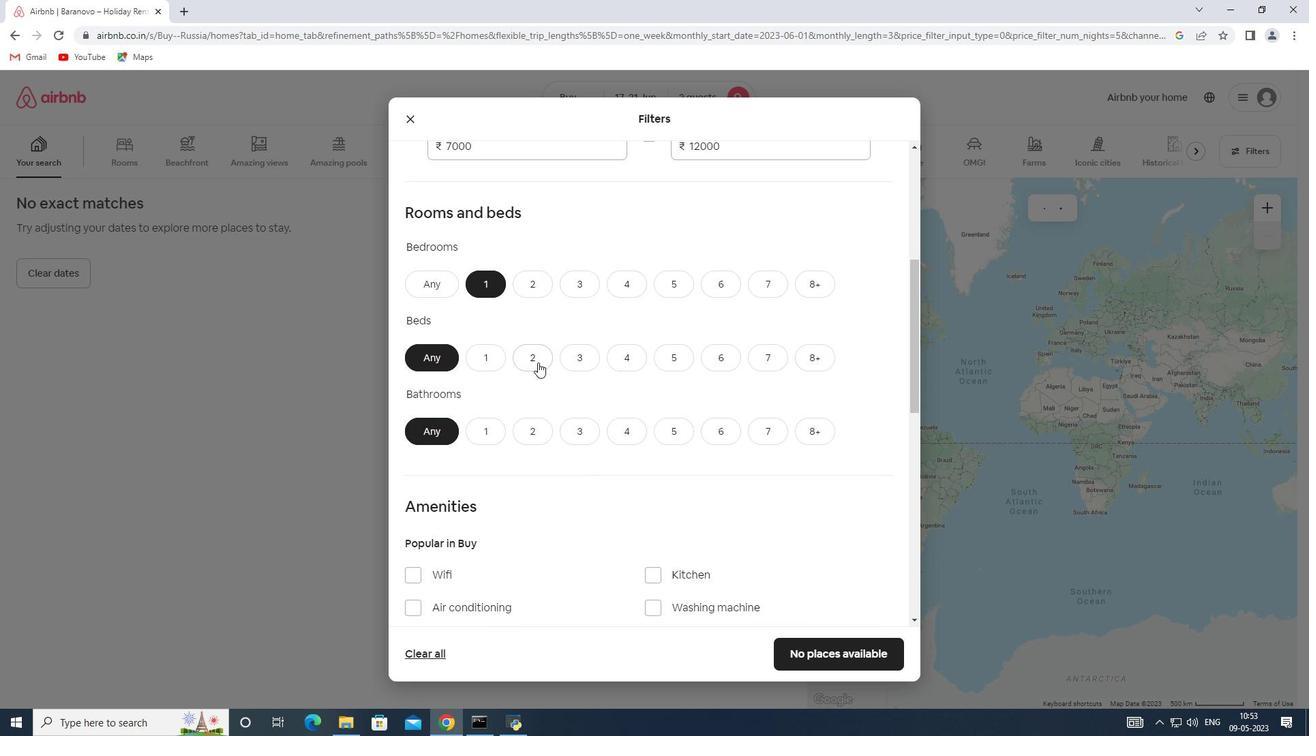 
Action: Mouse moved to (486, 430)
Screenshot: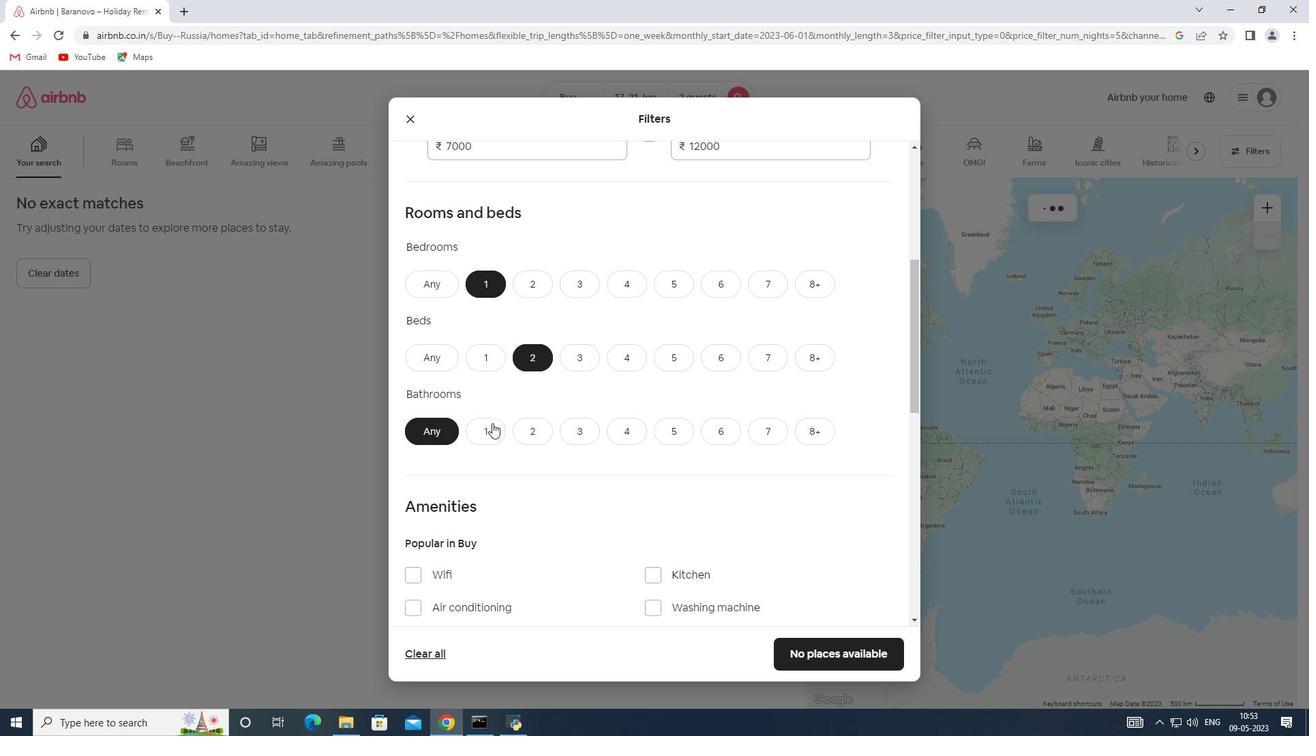 
Action: Mouse pressed left at (486, 430)
Screenshot: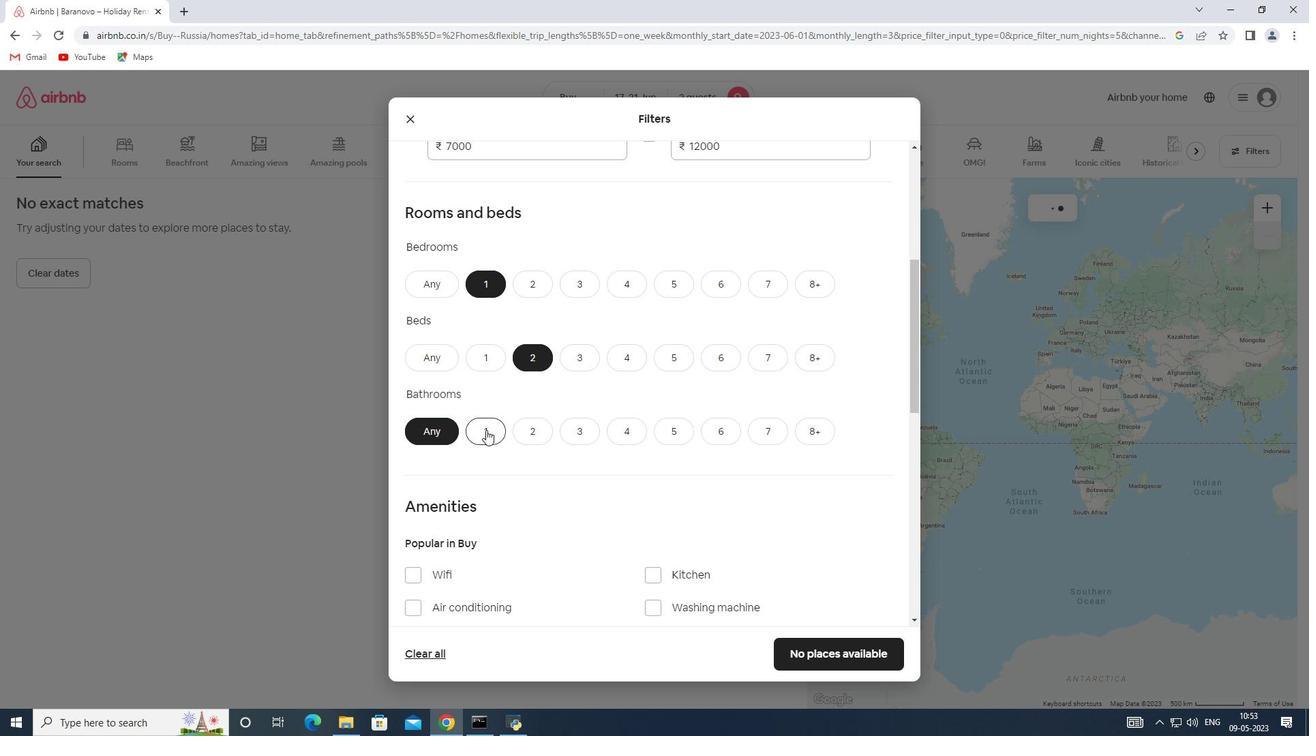 
Action: Mouse moved to (492, 427)
Screenshot: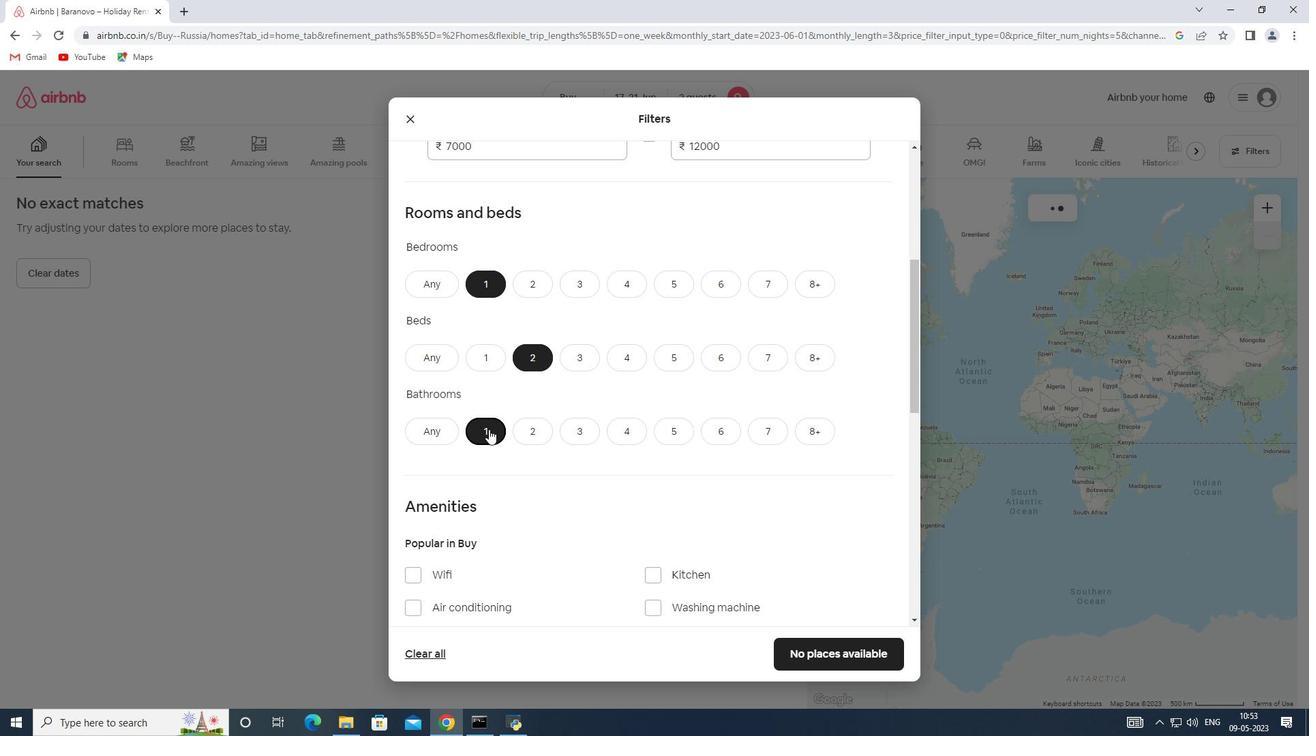 
Action: Mouse scrolled (492, 426) with delta (0, 0)
Screenshot: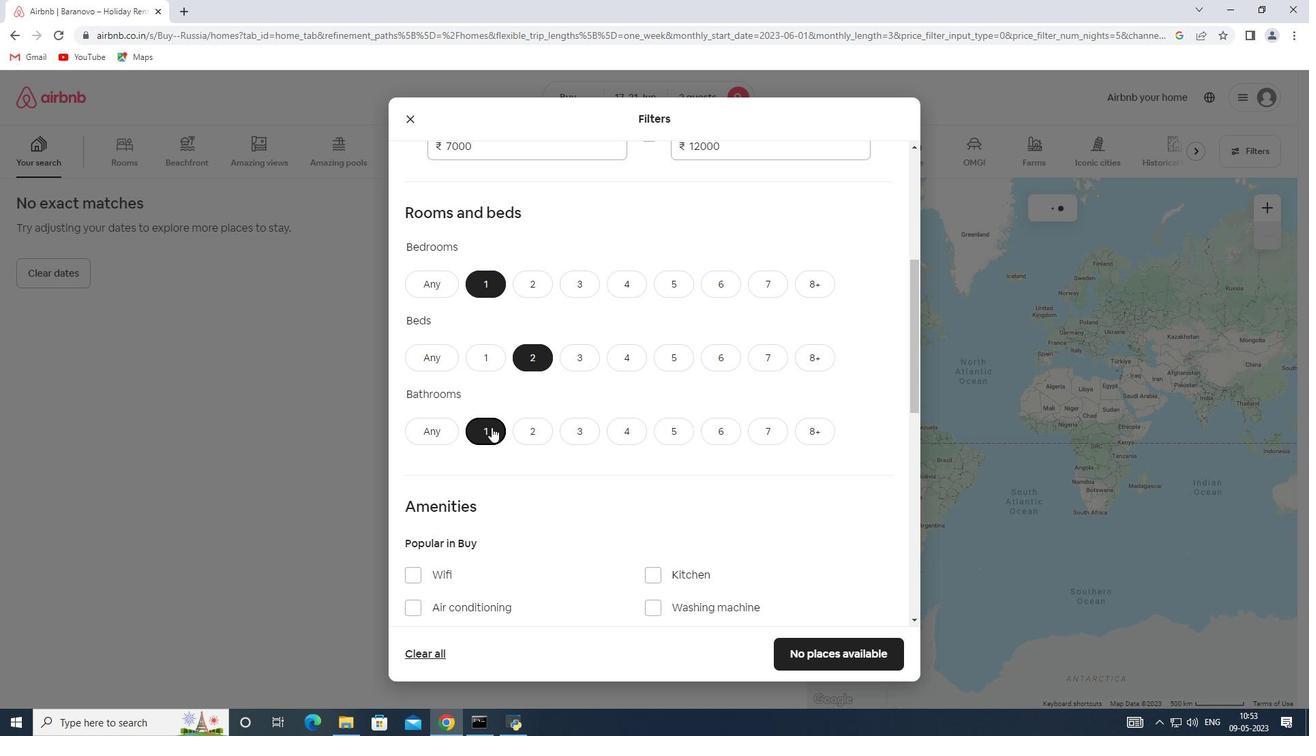 
Action: Mouse scrolled (492, 426) with delta (0, 0)
Screenshot: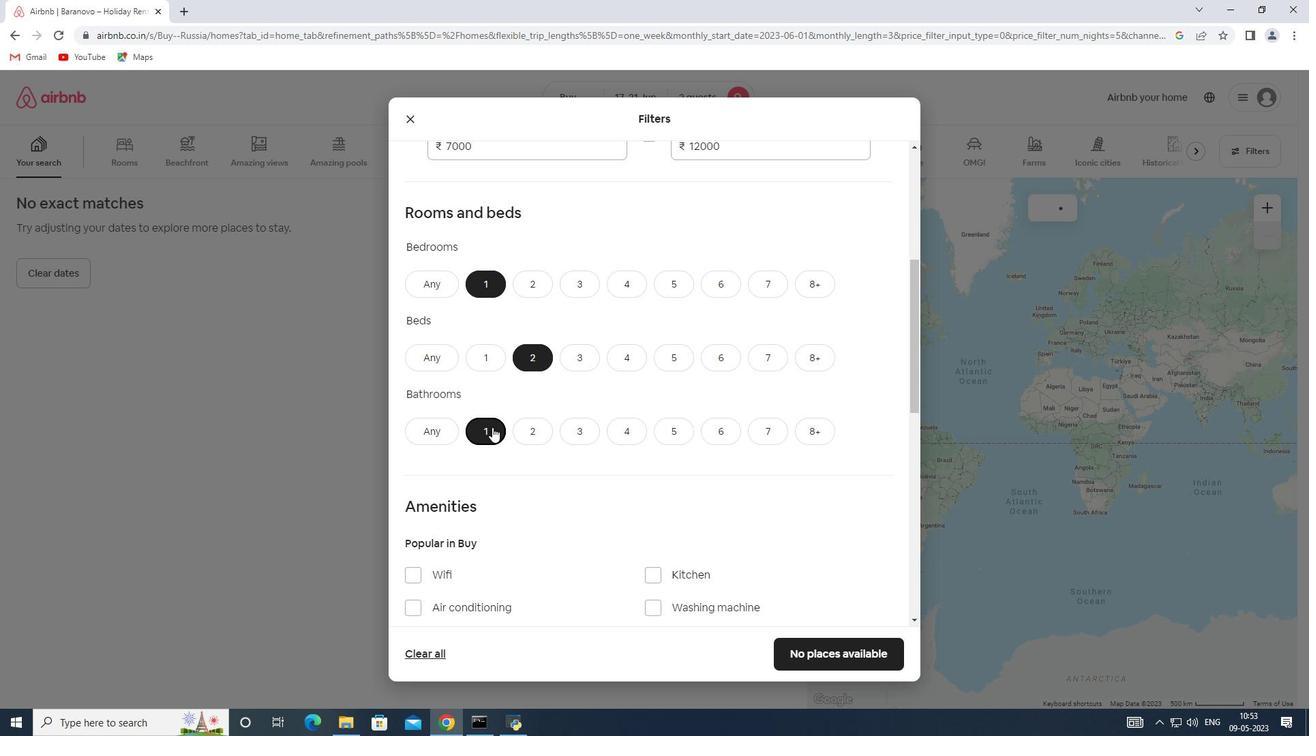 
Action: Mouse scrolled (492, 426) with delta (0, 0)
Screenshot: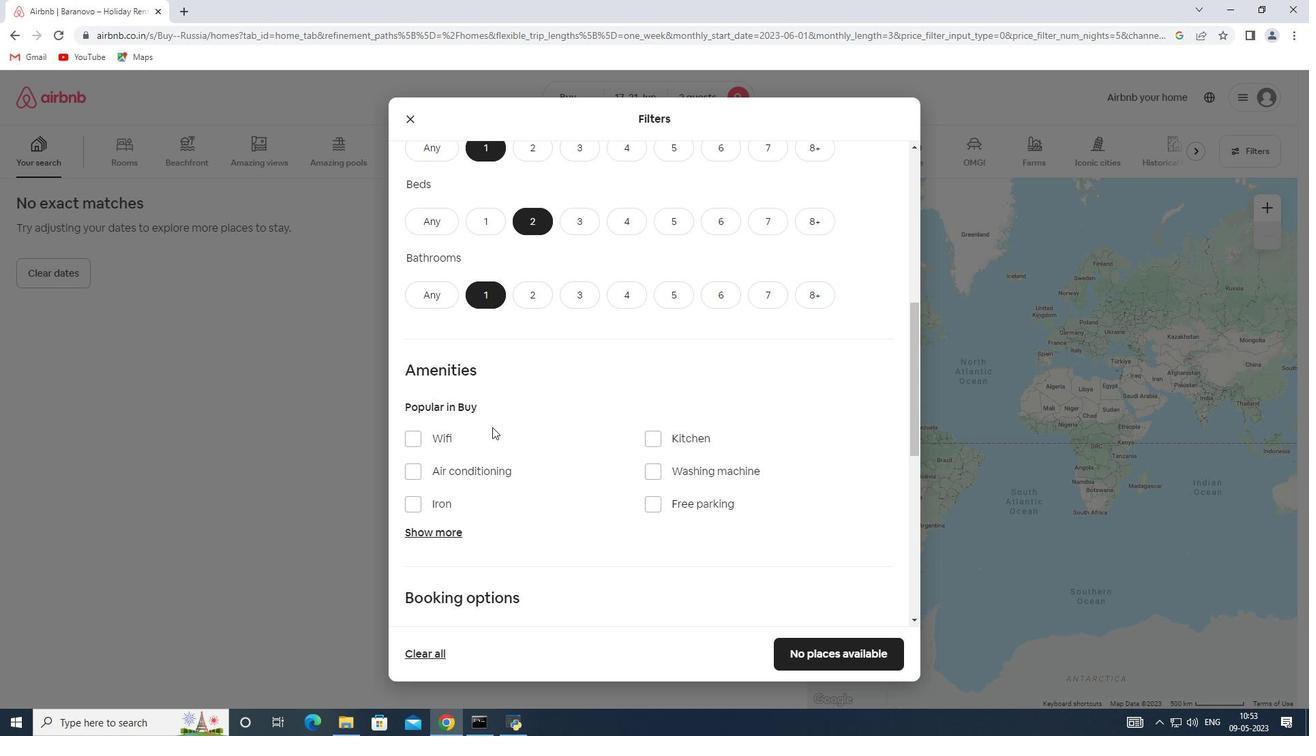 
Action: Mouse scrolled (492, 426) with delta (0, 0)
Screenshot: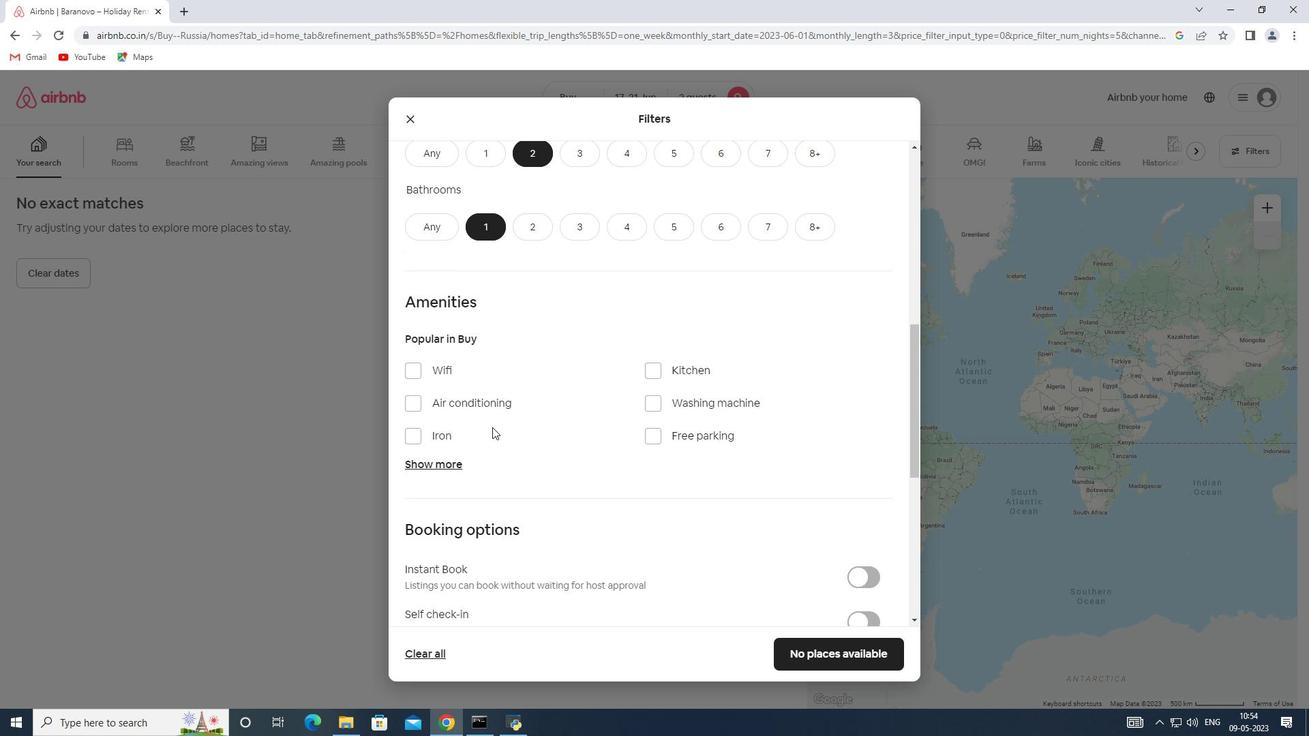 
Action: Mouse scrolled (492, 426) with delta (0, 0)
Screenshot: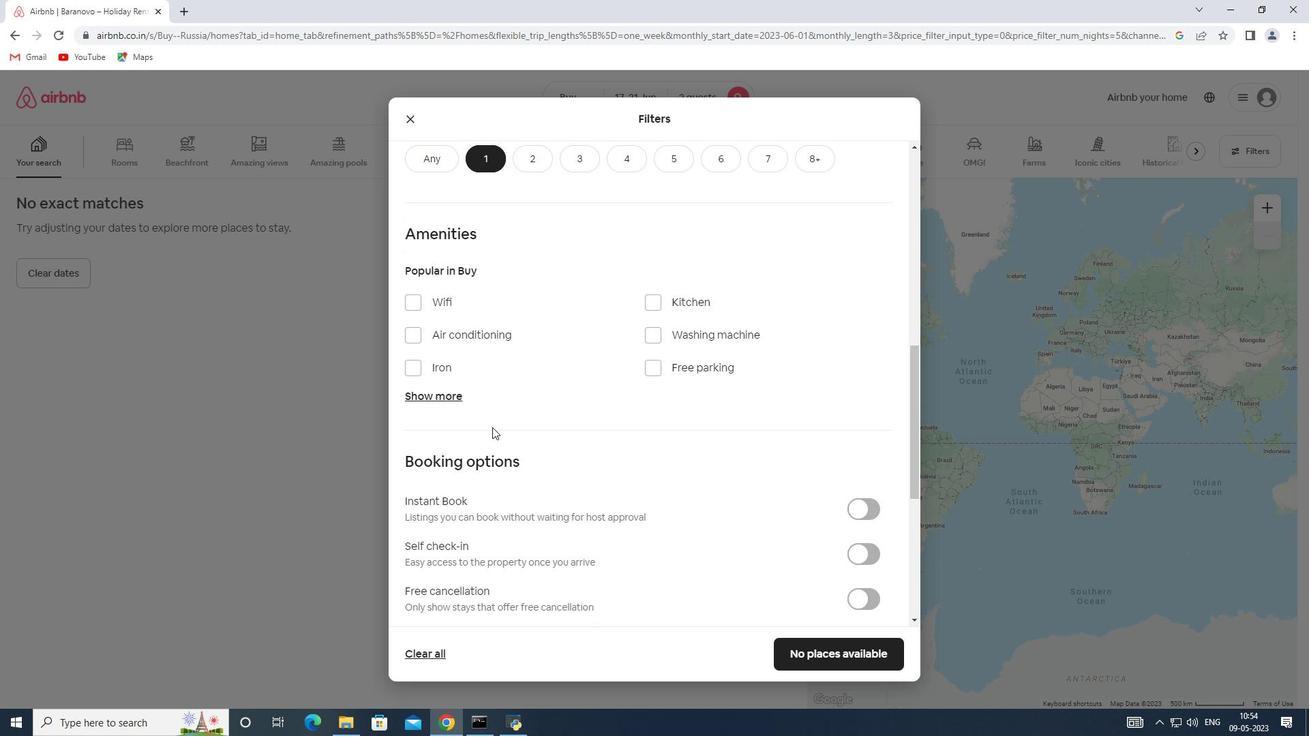 
Action: Mouse scrolled (492, 426) with delta (0, 0)
Screenshot: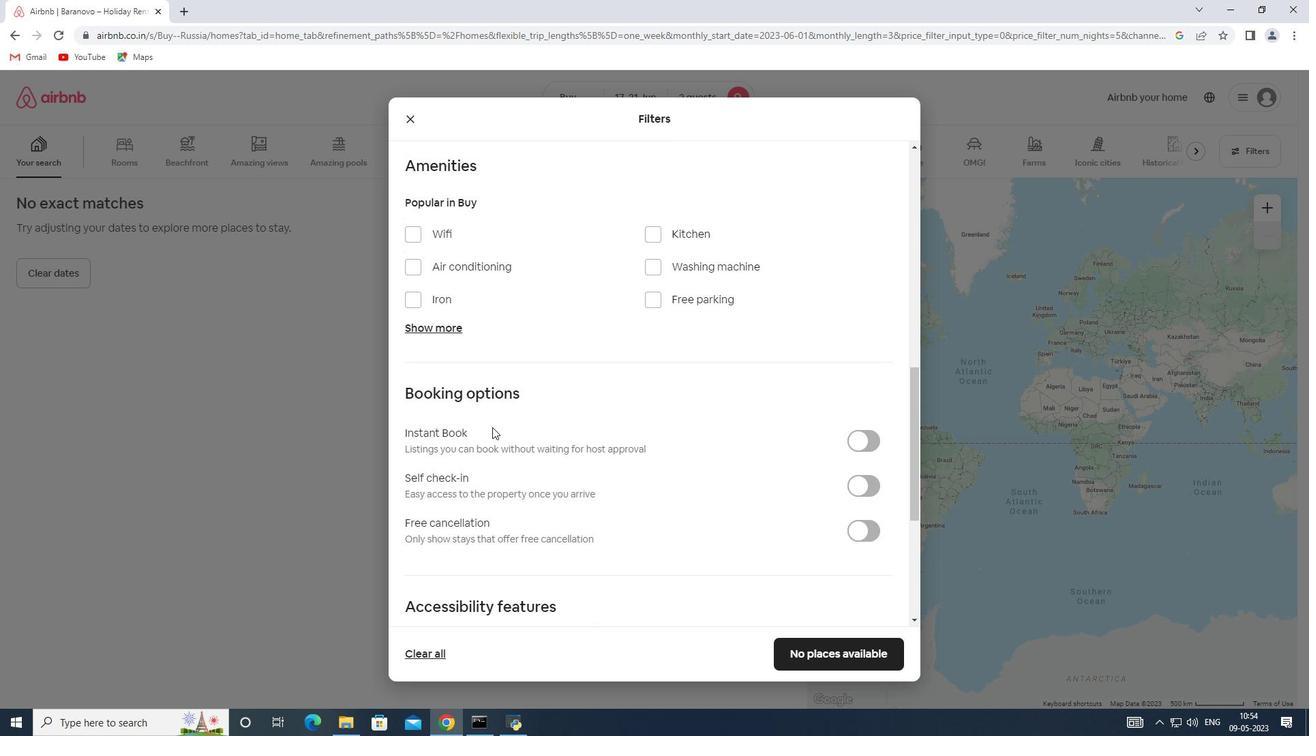 
Action: Mouse scrolled (492, 426) with delta (0, 0)
Screenshot: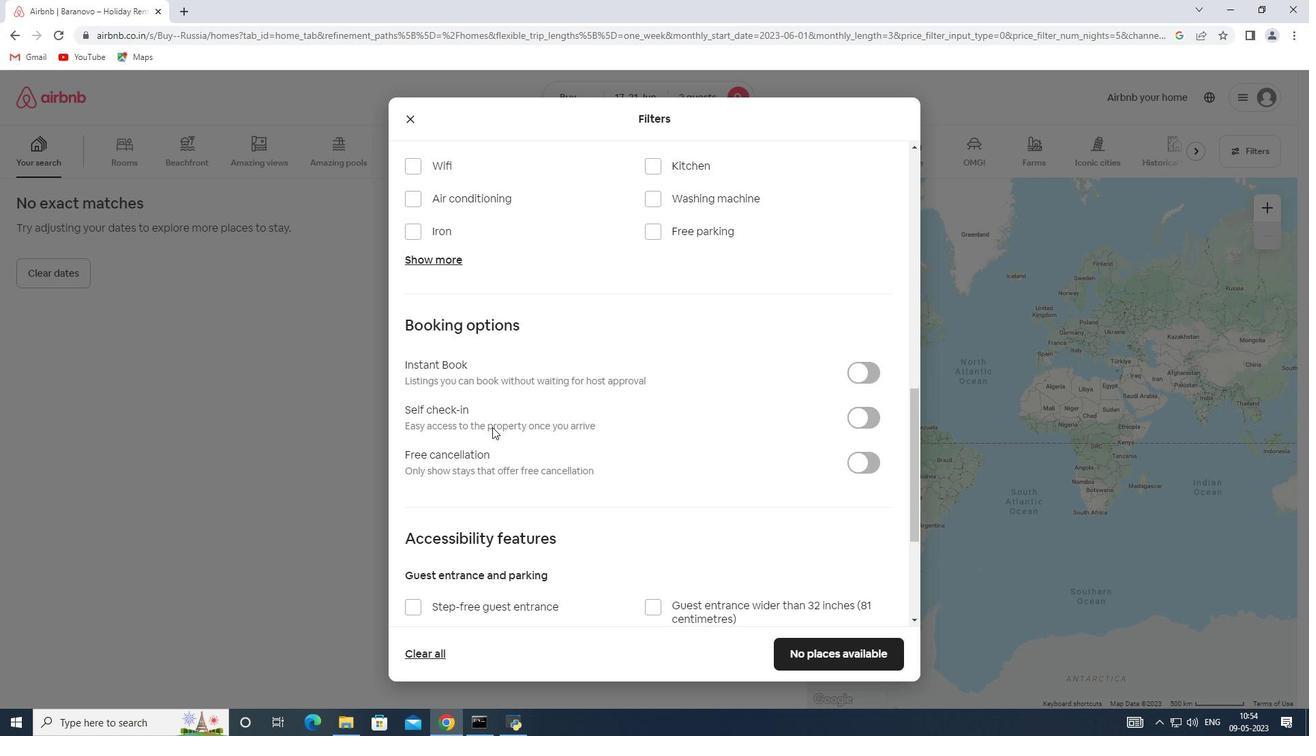 
Action: Mouse scrolled (492, 426) with delta (0, 0)
Screenshot: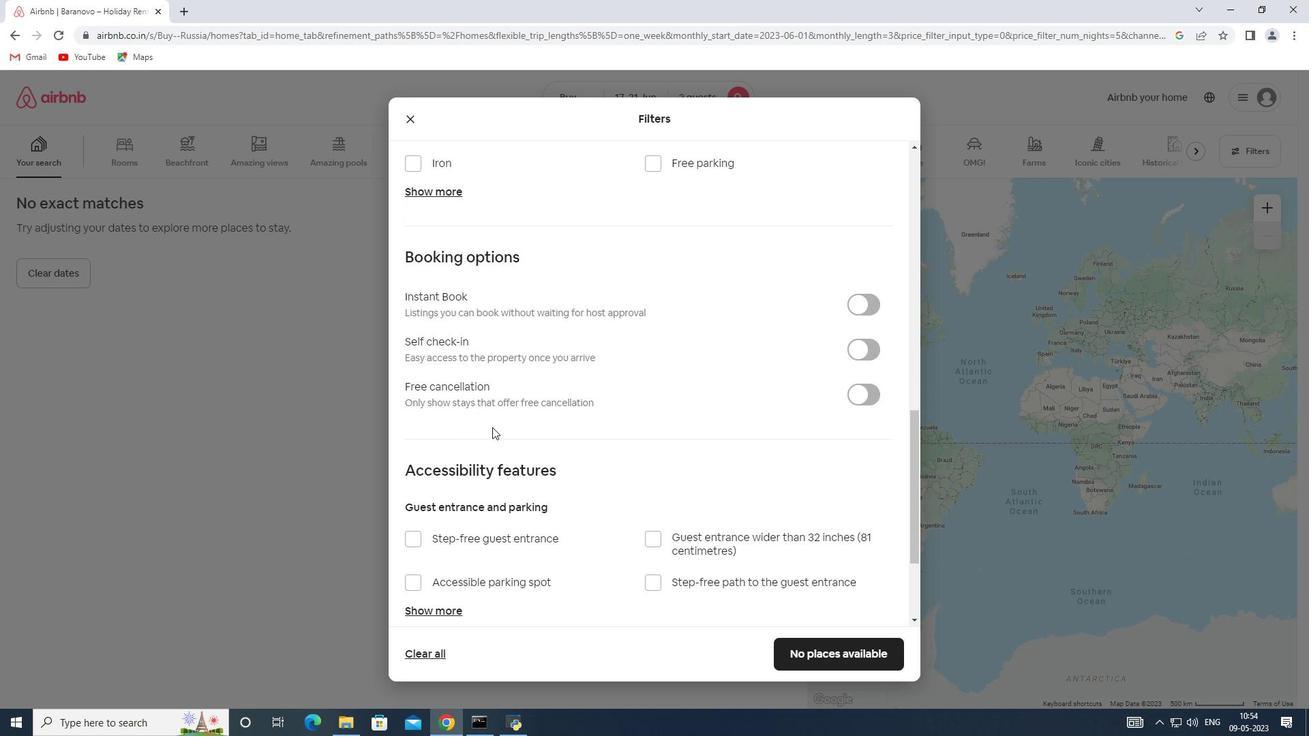 
Action: Mouse scrolled (492, 426) with delta (0, 0)
Screenshot: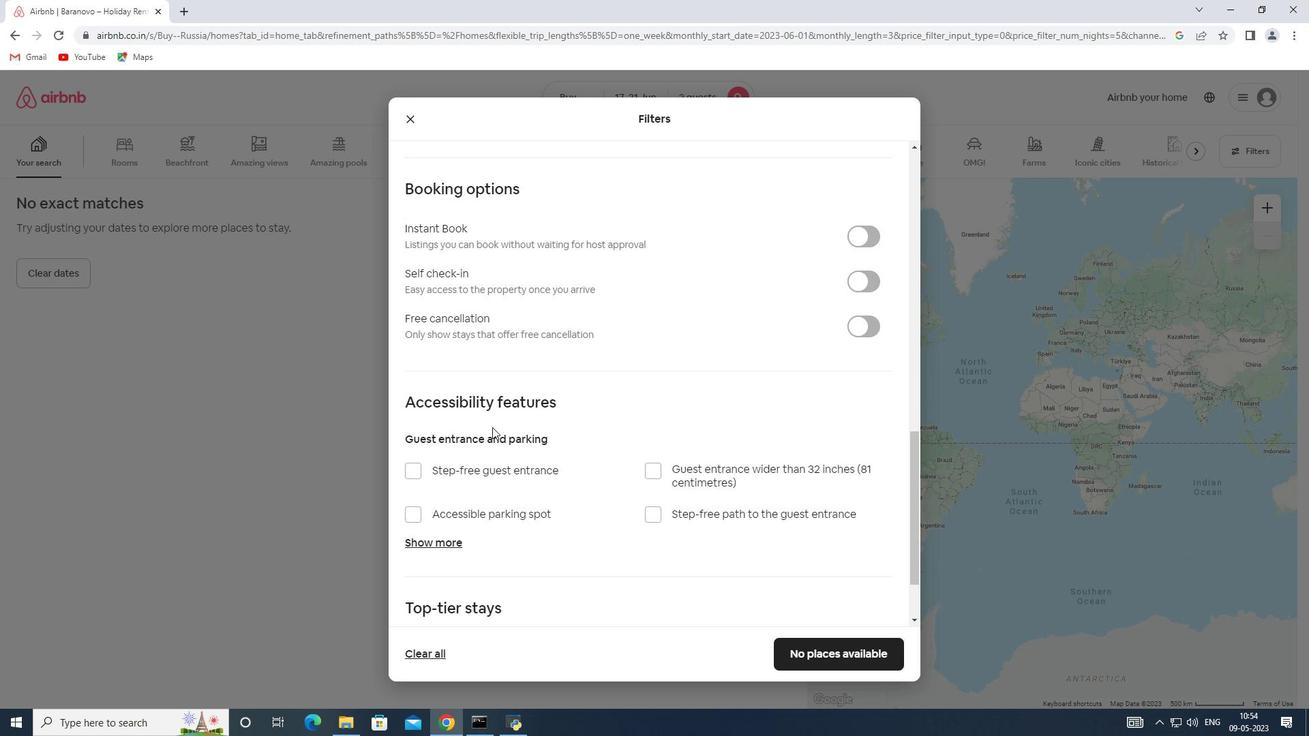 
Action: Mouse moved to (868, 206)
Screenshot: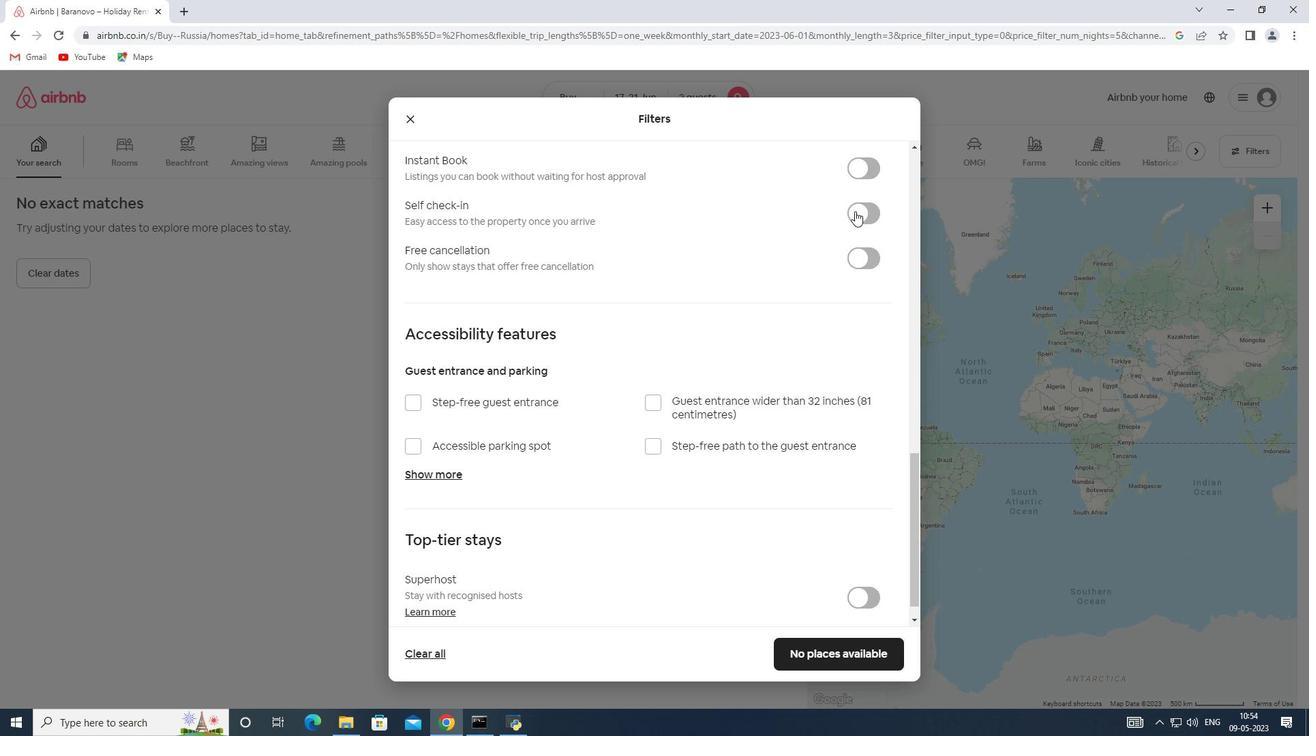 
Action: Mouse pressed left at (868, 206)
Screenshot: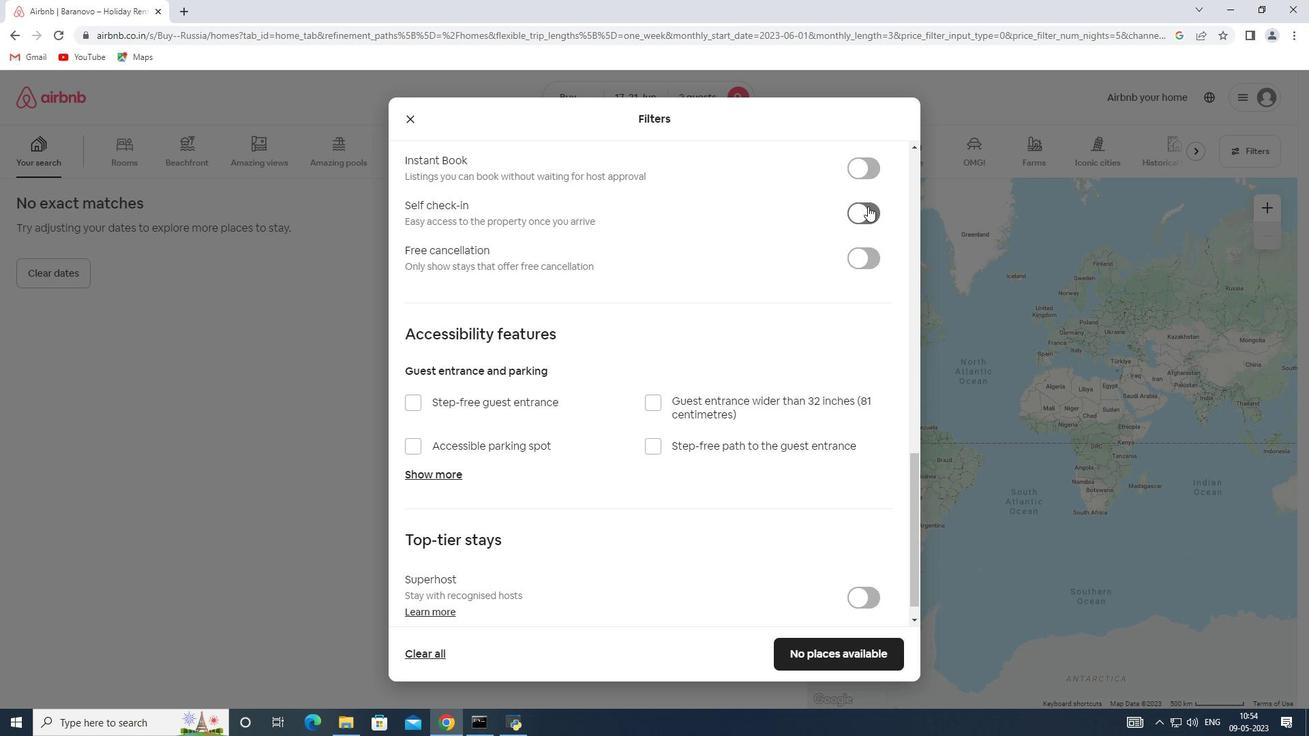 
Action: Mouse moved to (555, 398)
Screenshot: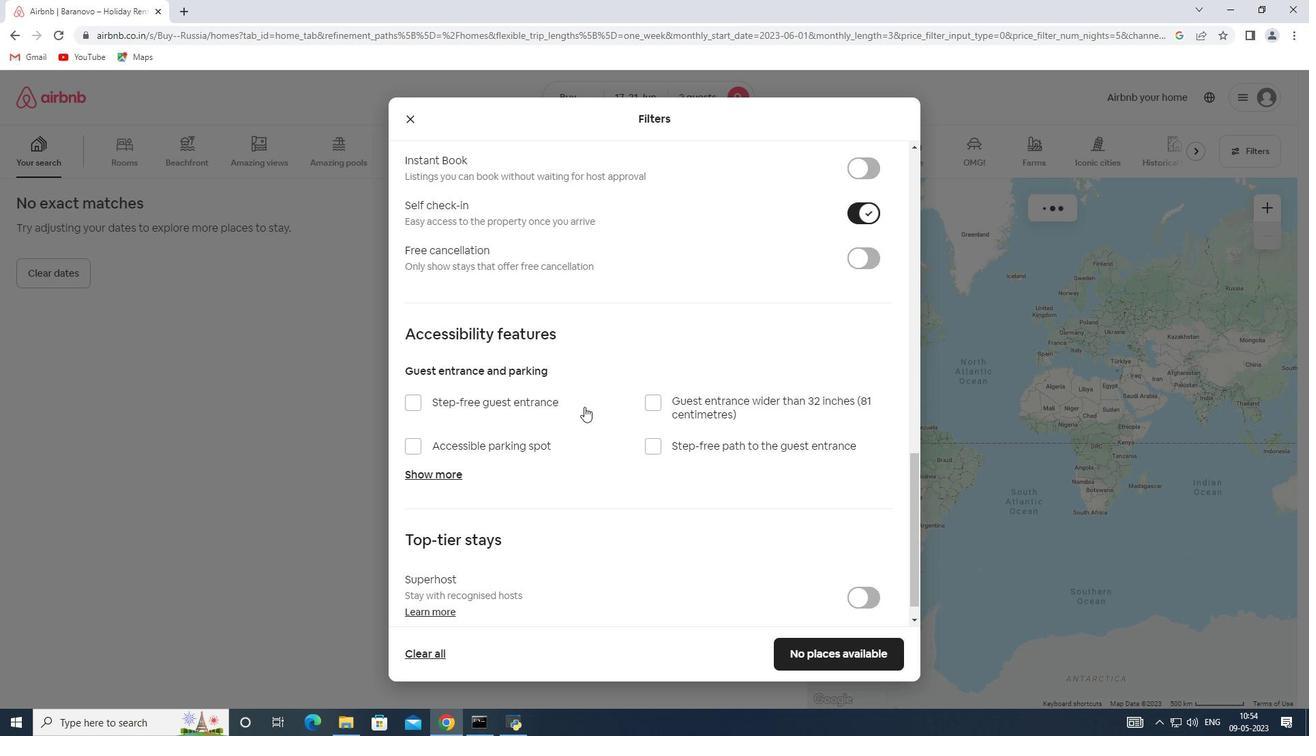 
Action: Mouse scrolled (555, 398) with delta (0, 0)
Screenshot: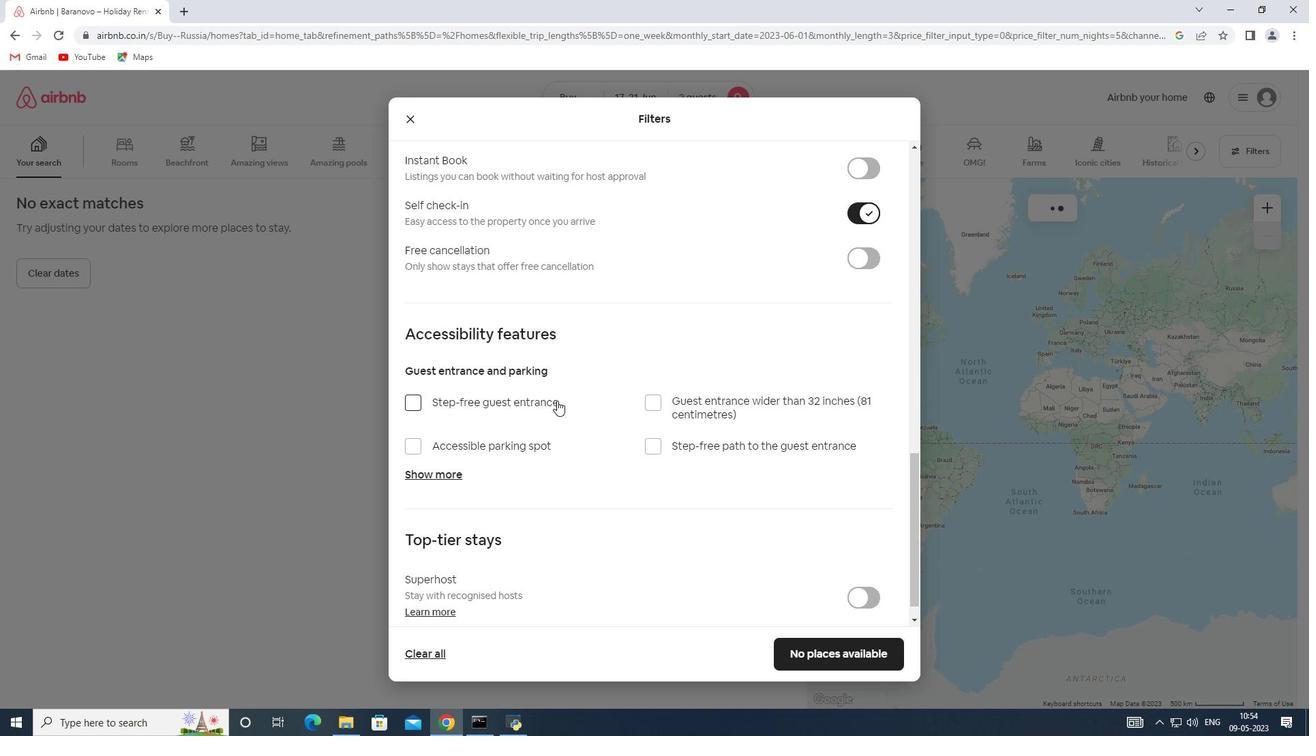 
Action: Mouse scrolled (555, 398) with delta (0, 0)
Screenshot: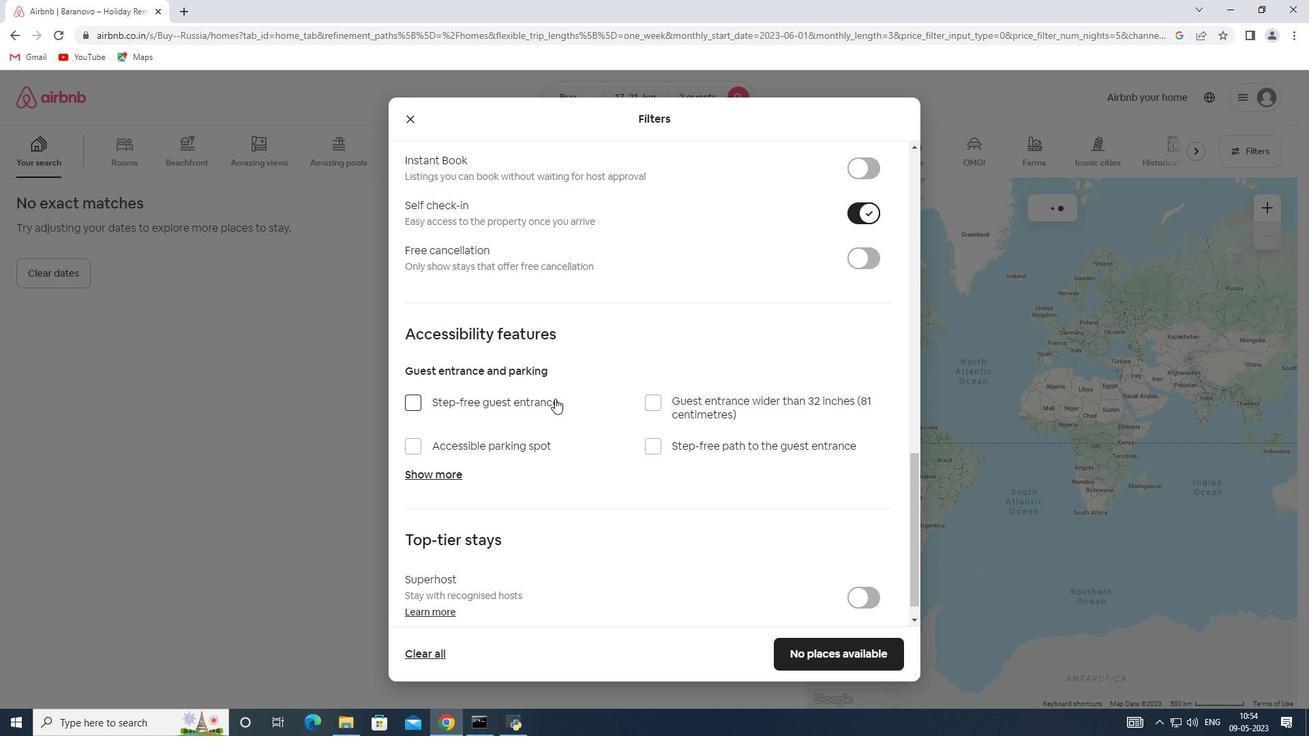 
Action: Mouse scrolled (555, 398) with delta (0, 0)
Screenshot: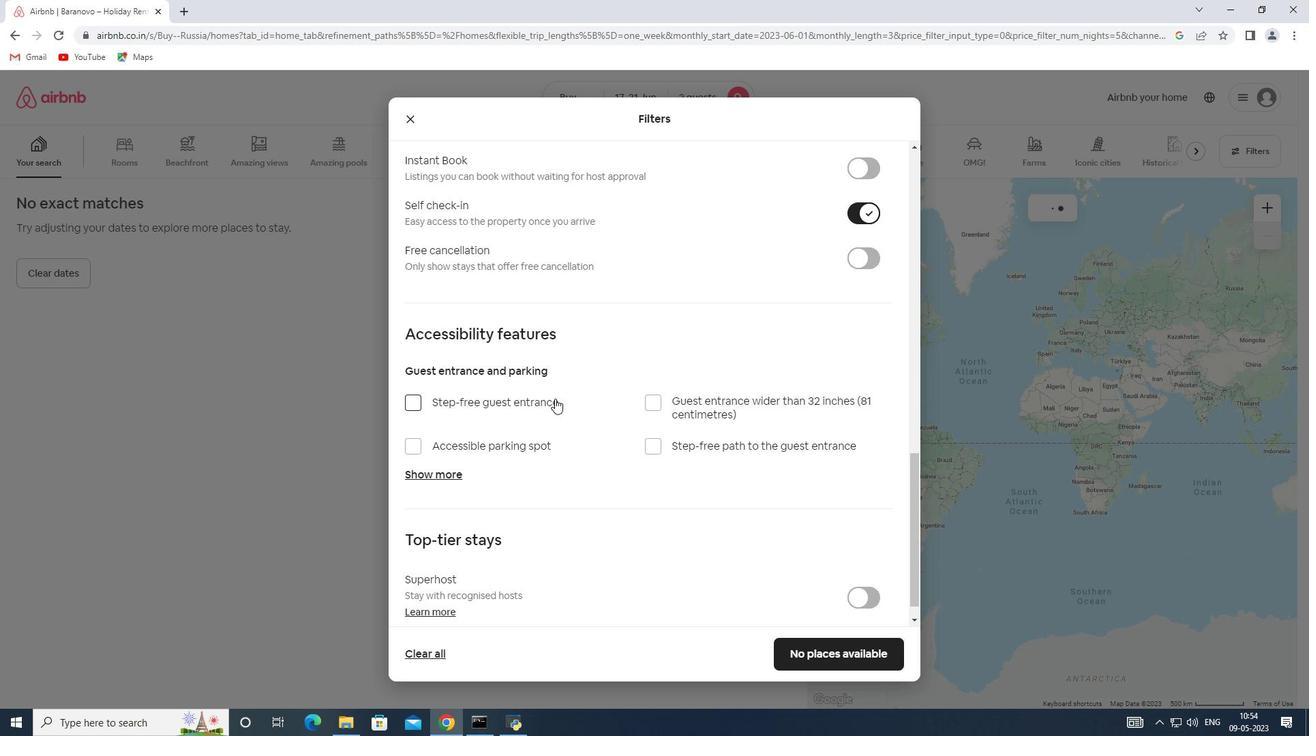 
Action: Mouse scrolled (555, 398) with delta (0, 0)
Screenshot: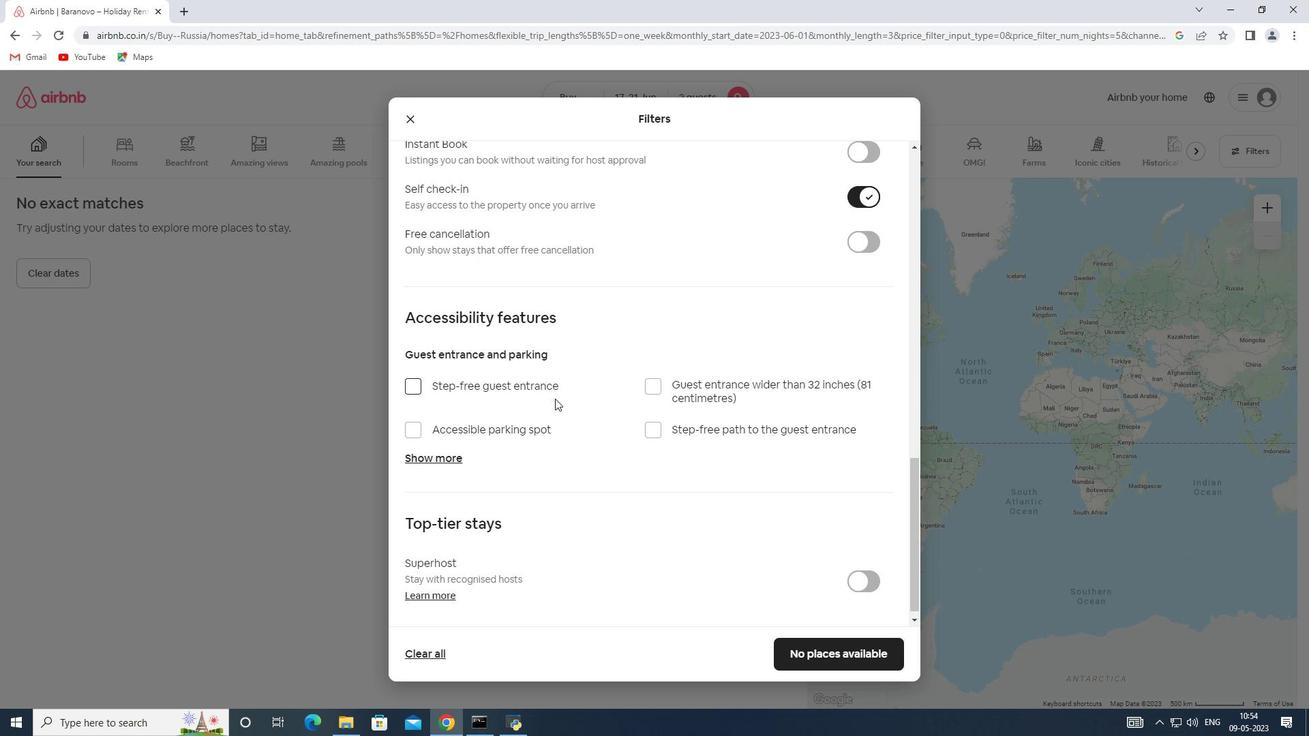 
Action: Mouse scrolled (555, 398) with delta (0, 0)
Screenshot: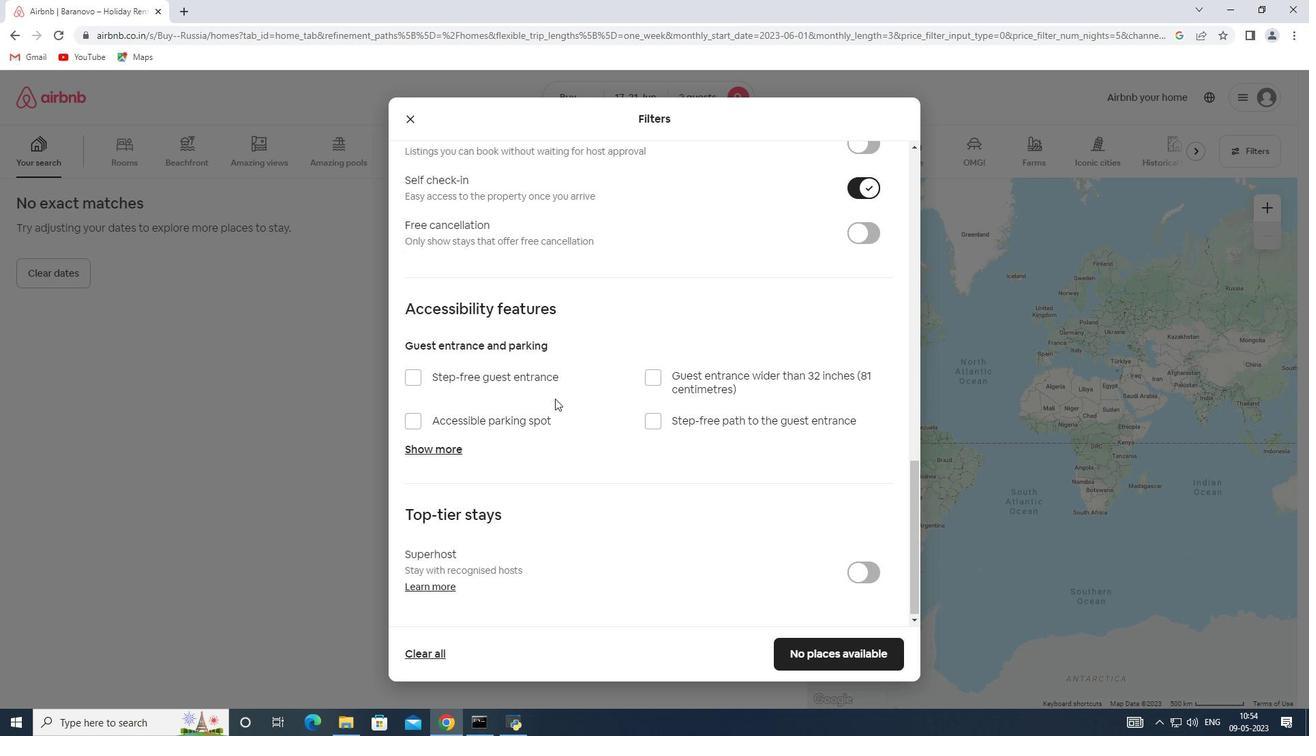 
Action: Mouse scrolled (555, 398) with delta (0, 0)
Screenshot: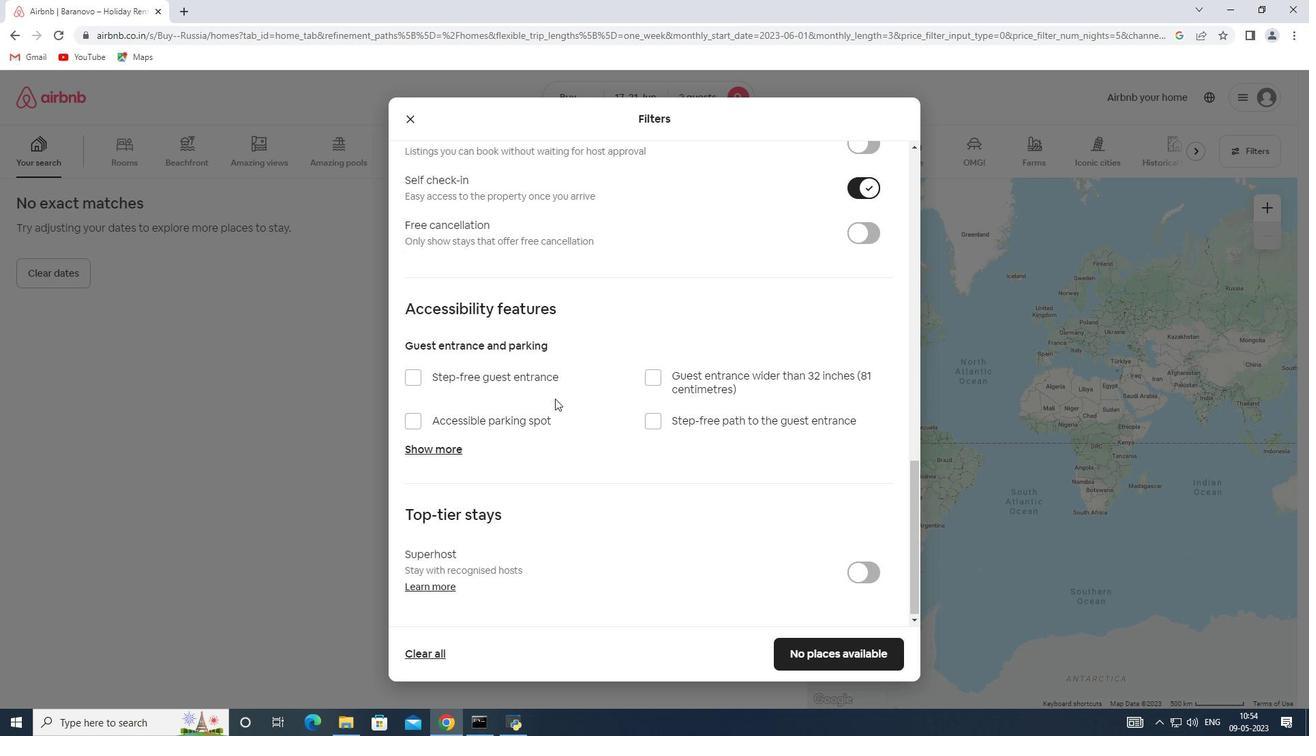 
Action: Mouse scrolled (555, 398) with delta (0, 0)
Screenshot: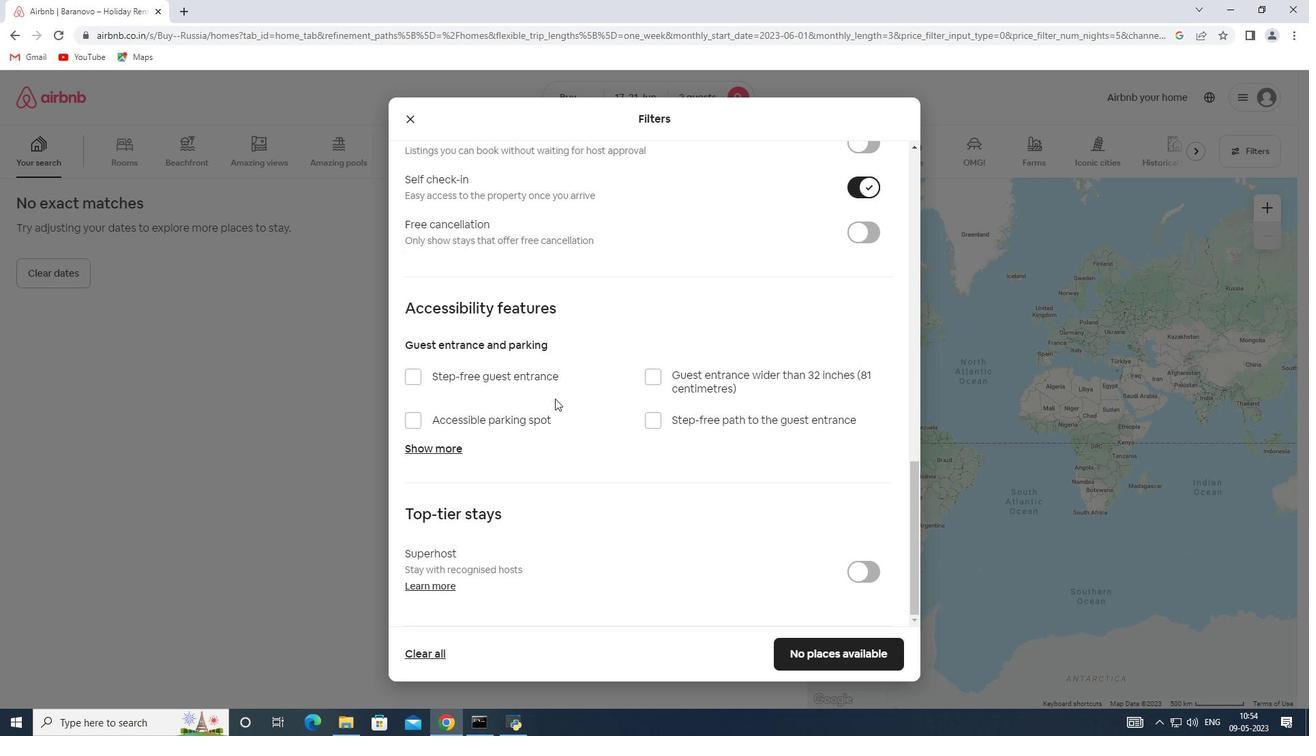 
Action: Mouse moved to (503, 506)
Screenshot: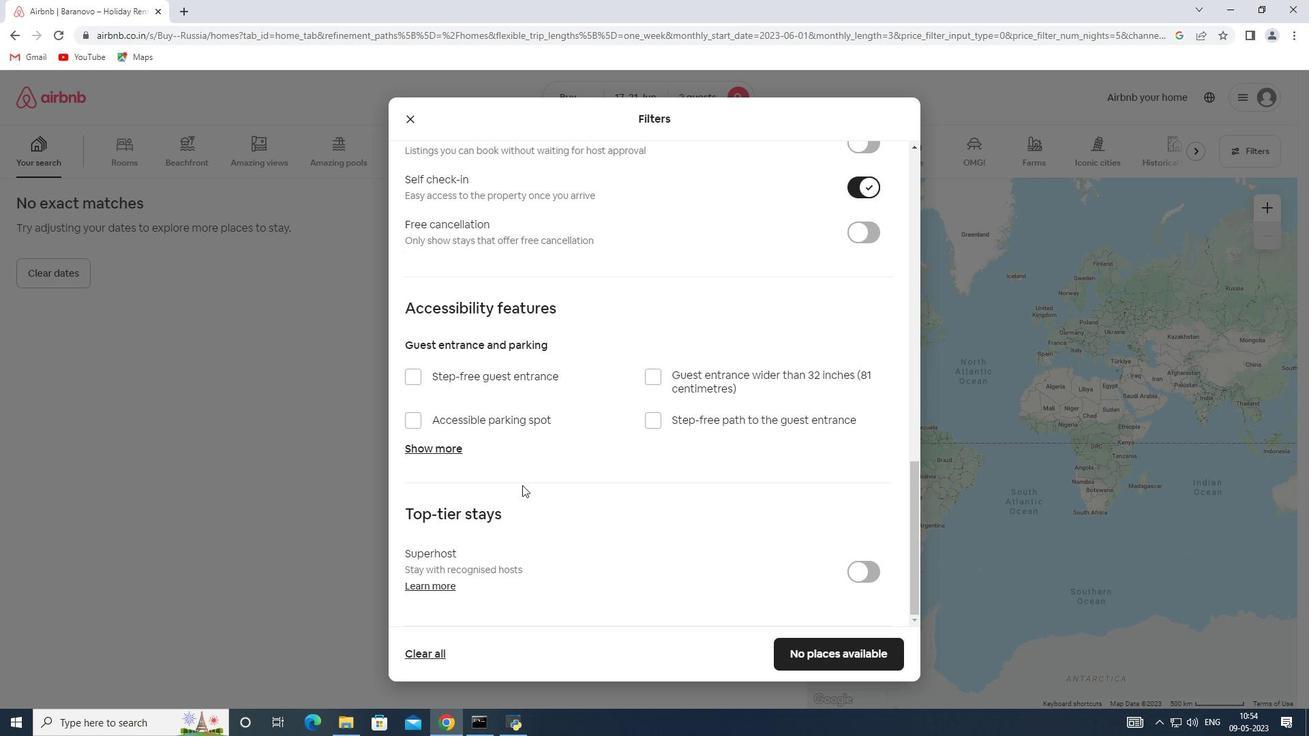 
Action: Mouse scrolled (503, 505) with delta (0, 0)
Screenshot: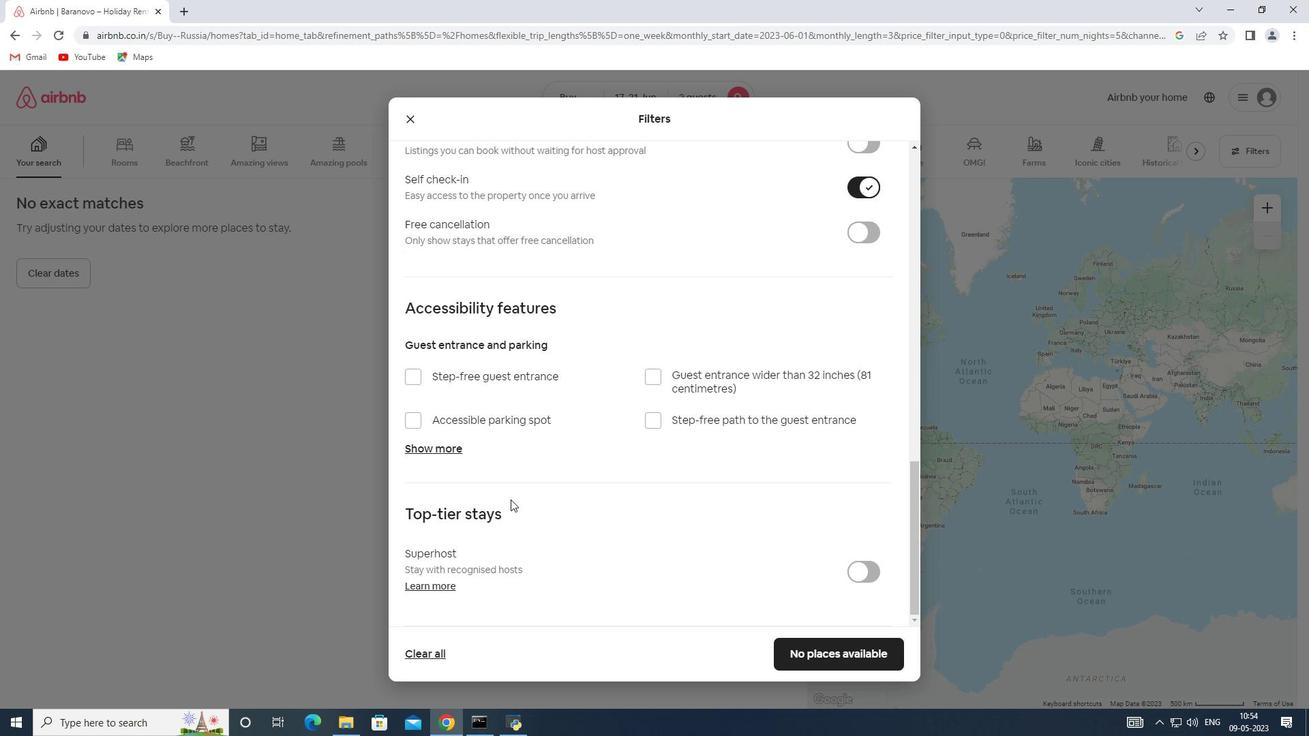 
Action: Mouse scrolled (503, 505) with delta (0, 0)
Screenshot: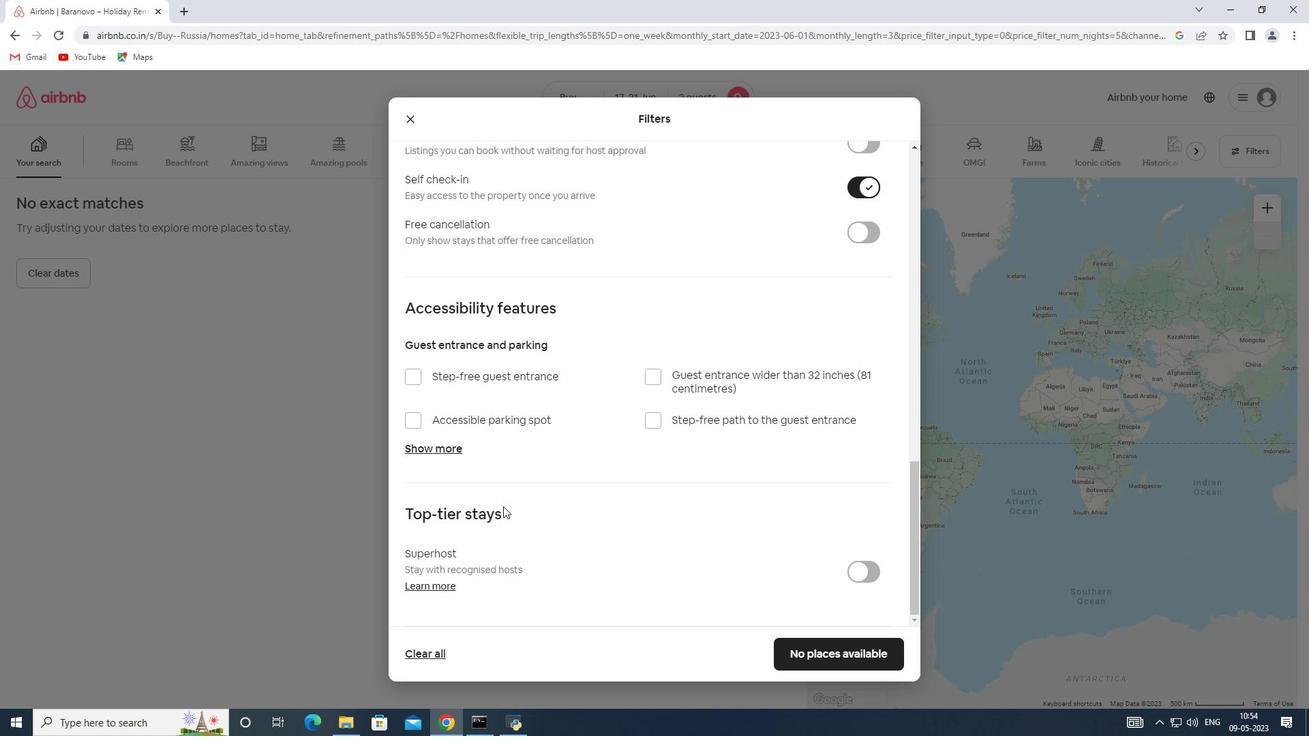 
Action: Mouse moved to (816, 644)
Screenshot: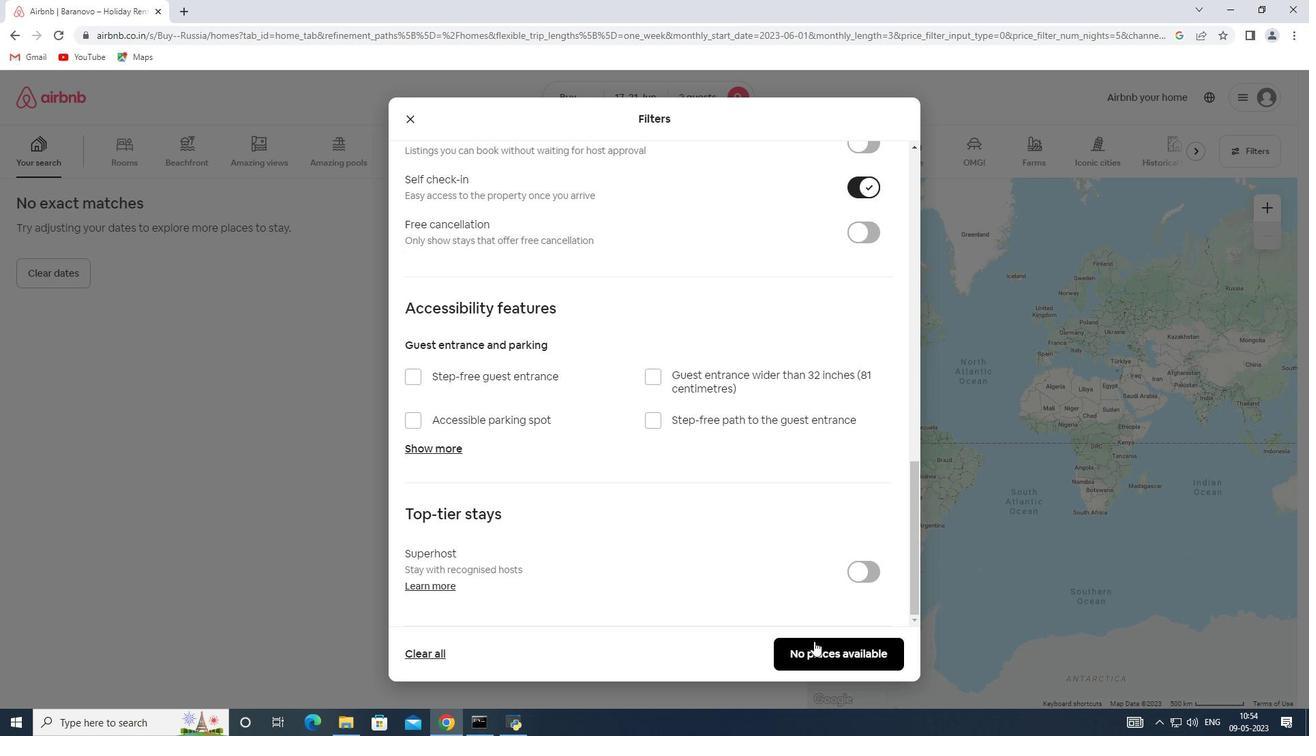 
Action: Mouse pressed left at (816, 644)
Screenshot: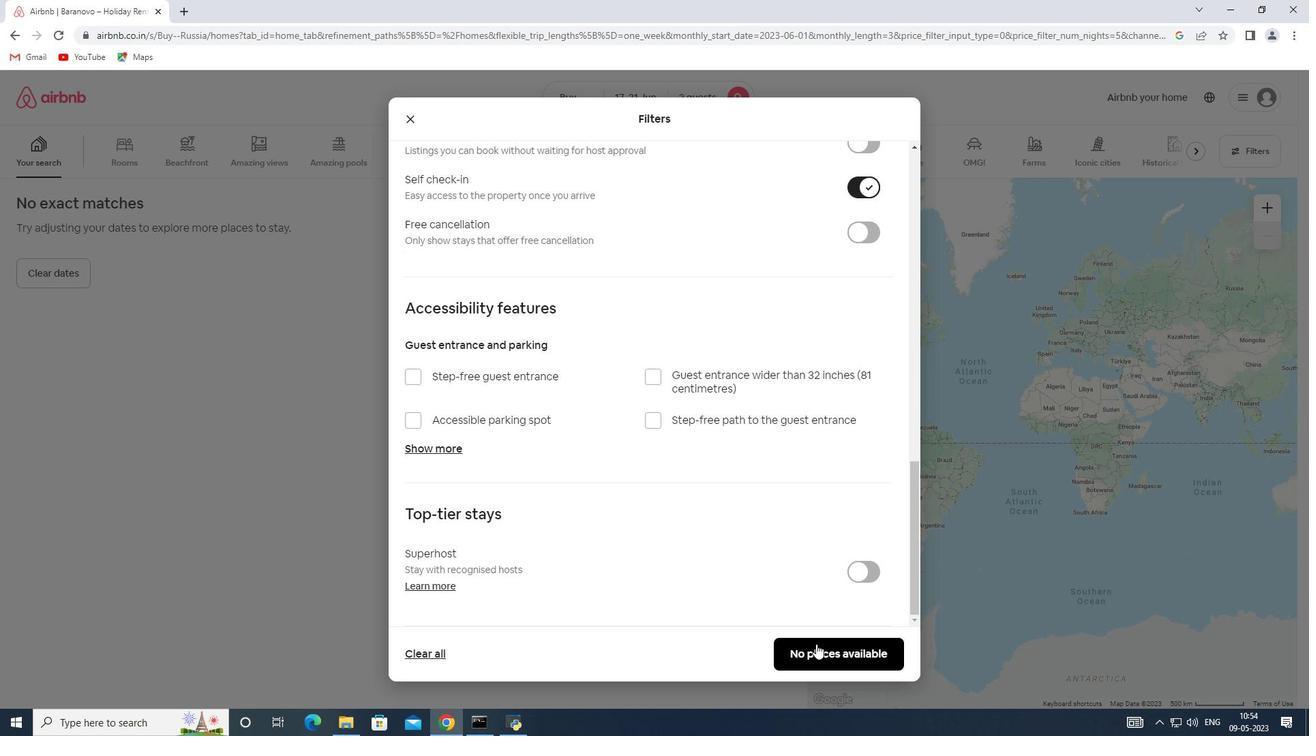 
